 Task: Search one way flight ticket for 1 adult, 6 children, 1 infant in seat and 1 infant on lap in business from Greensboro: Piedmont Triad International Airport to Greenville: Pitt-greenville Airport on 5-2-2023. Choice of flights is Emirates. Number of bags: 1 carry on bag. Price is upto 80000. Outbound departure time preference is 14:00.
Action: Mouse moved to (249, 354)
Screenshot: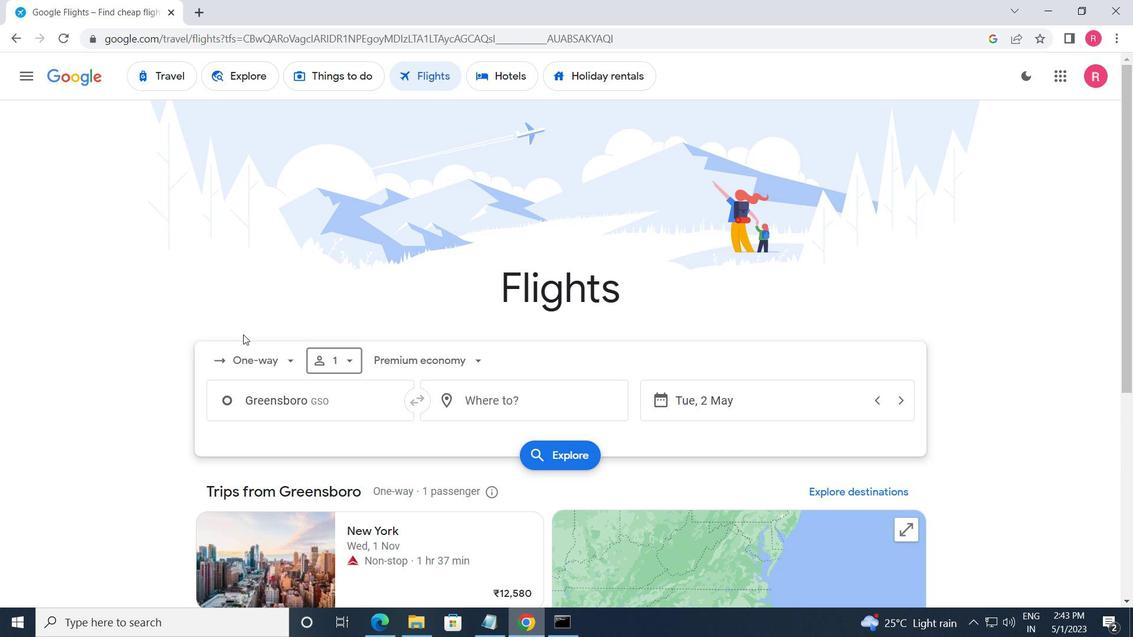 
Action: Mouse pressed left at (249, 354)
Screenshot: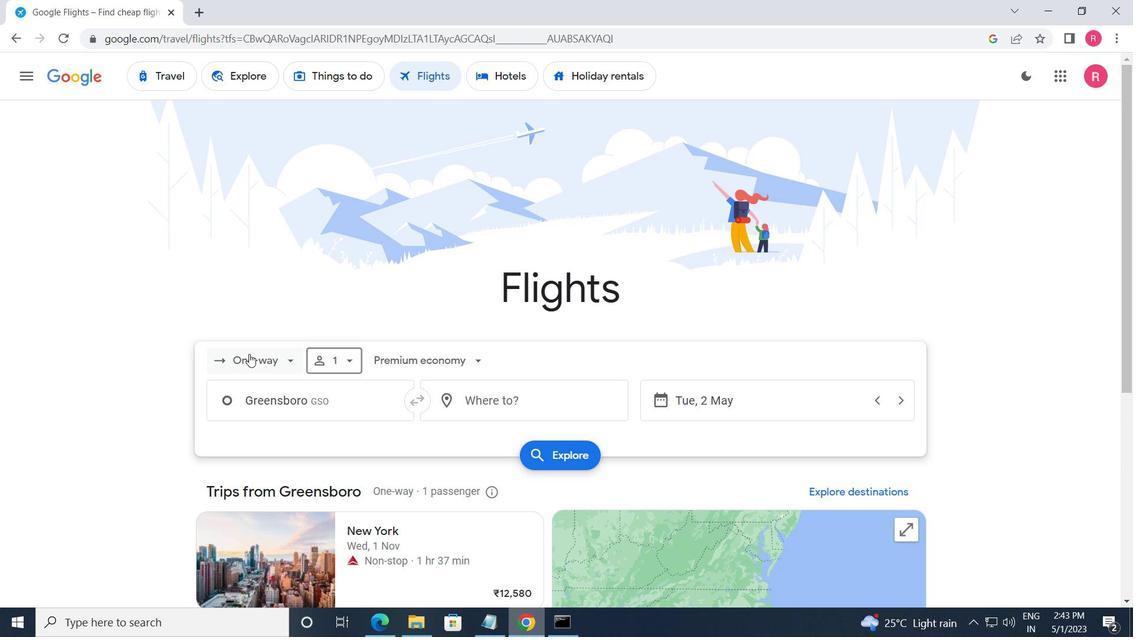 
Action: Mouse moved to (277, 429)
Screenshot: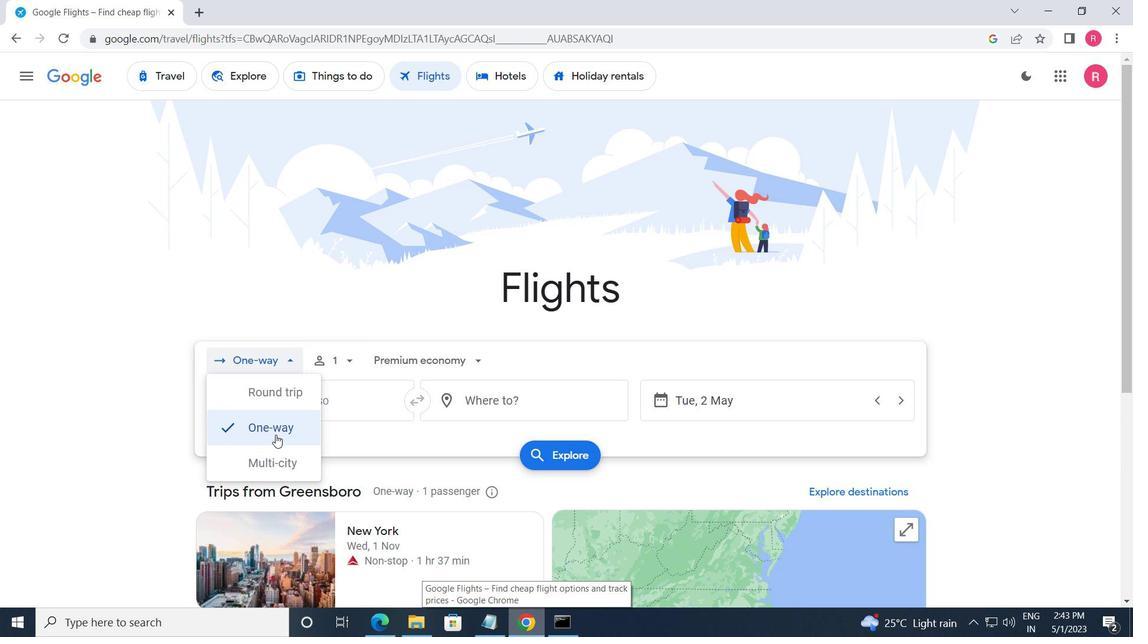 
Action: Mouse pressed left at (277, 429)
Screenshot: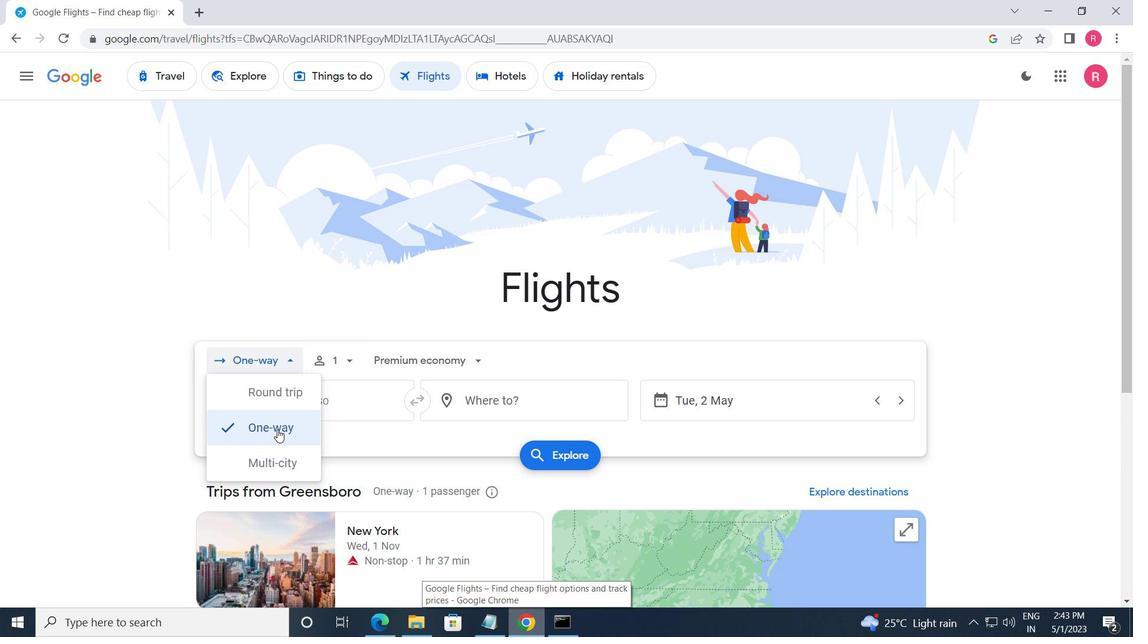 
Action: Mouse moved to (329, 362)
Screenshot: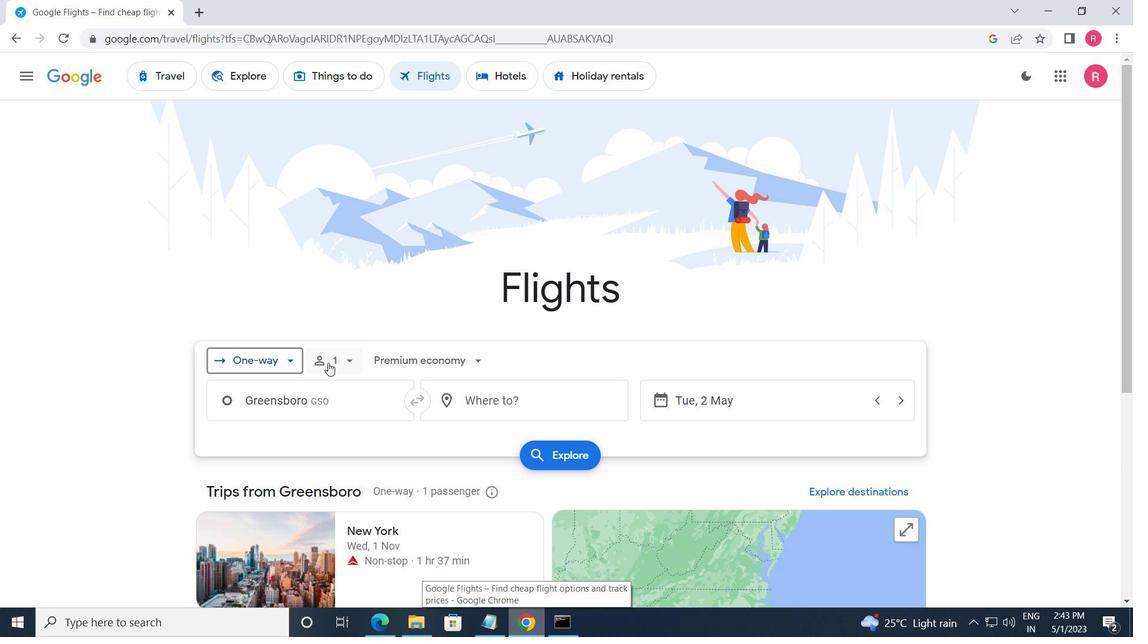 
Action: Mouse pressed left at (329, 362)
Screenshot: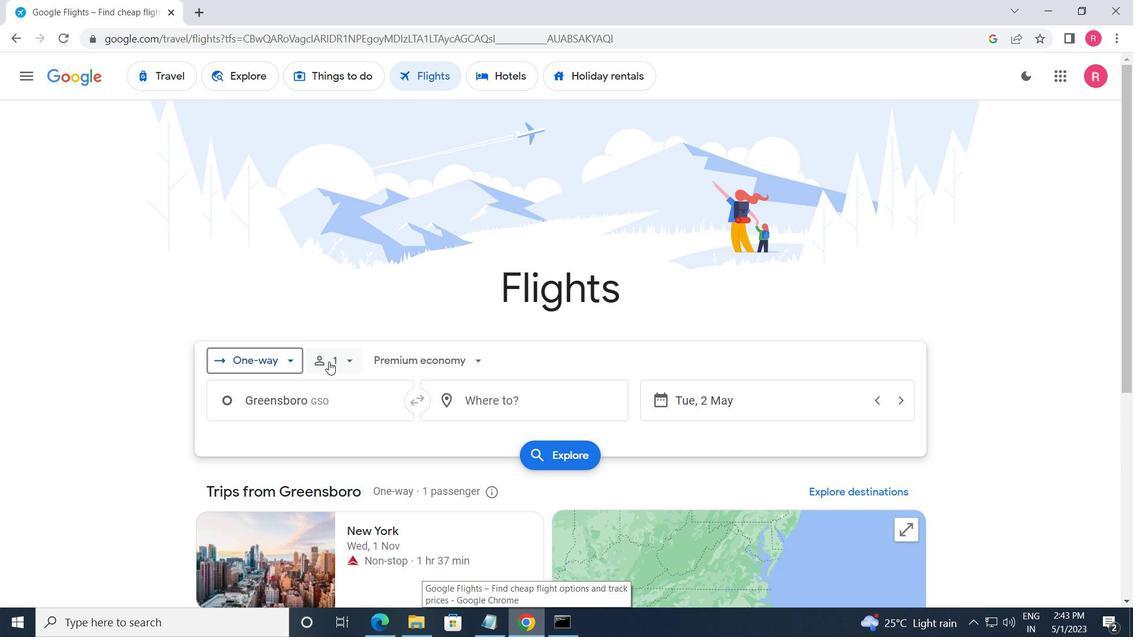 
Action: Mouse moved to (468, 438)
Screenshot: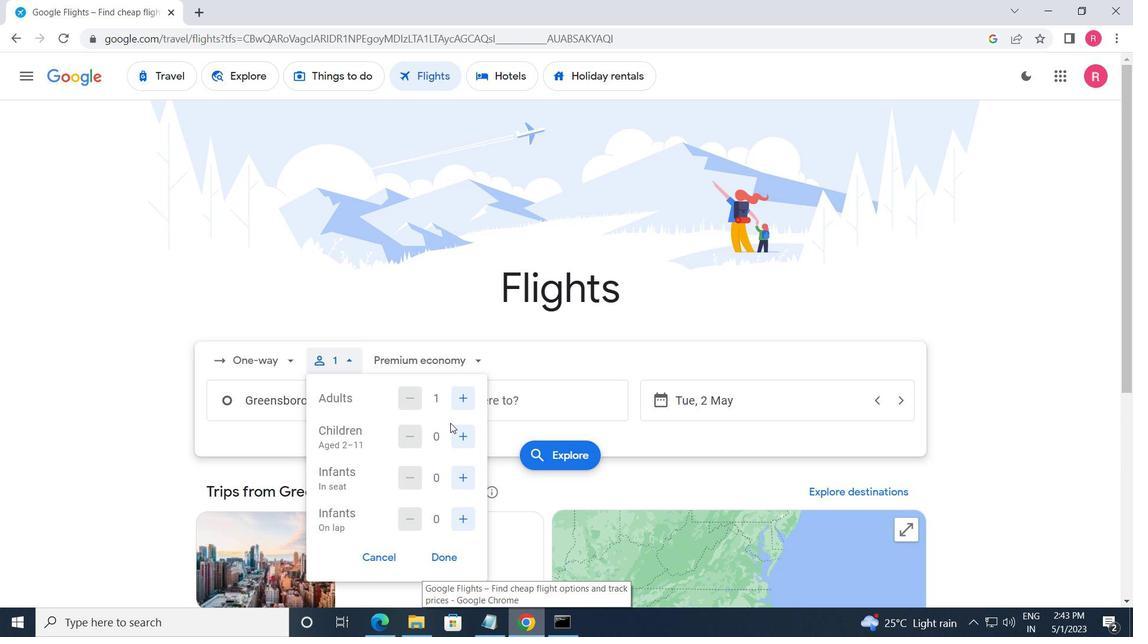 
Action: Mouse pressed left at (468, 438)
Screenshot: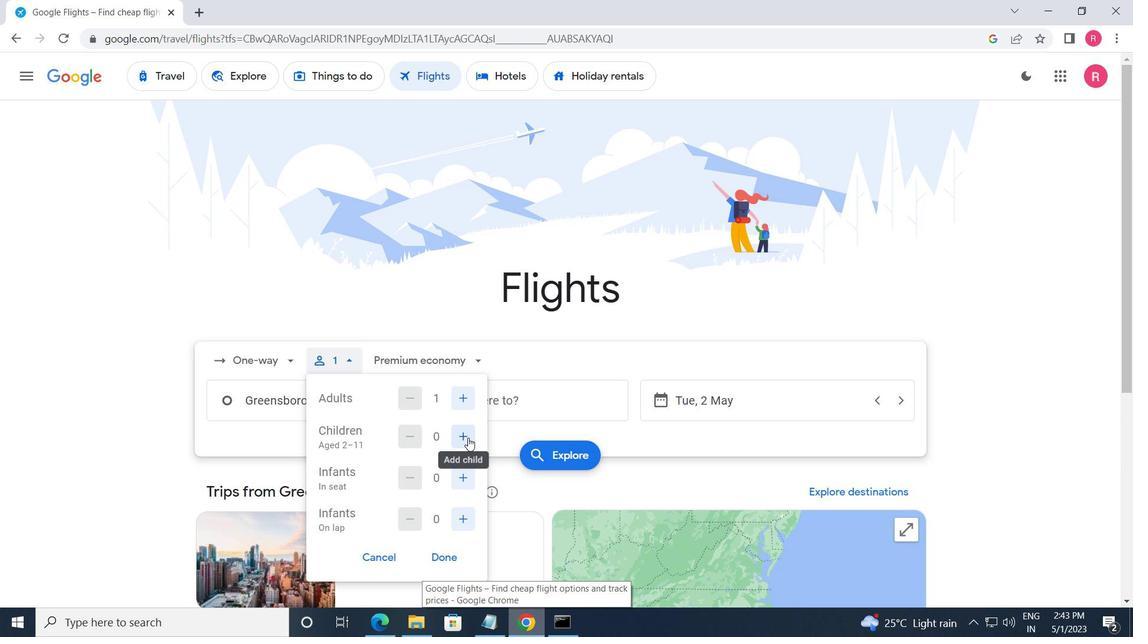 
Action: Mouse pressed left at (468, 438)
Screenshot: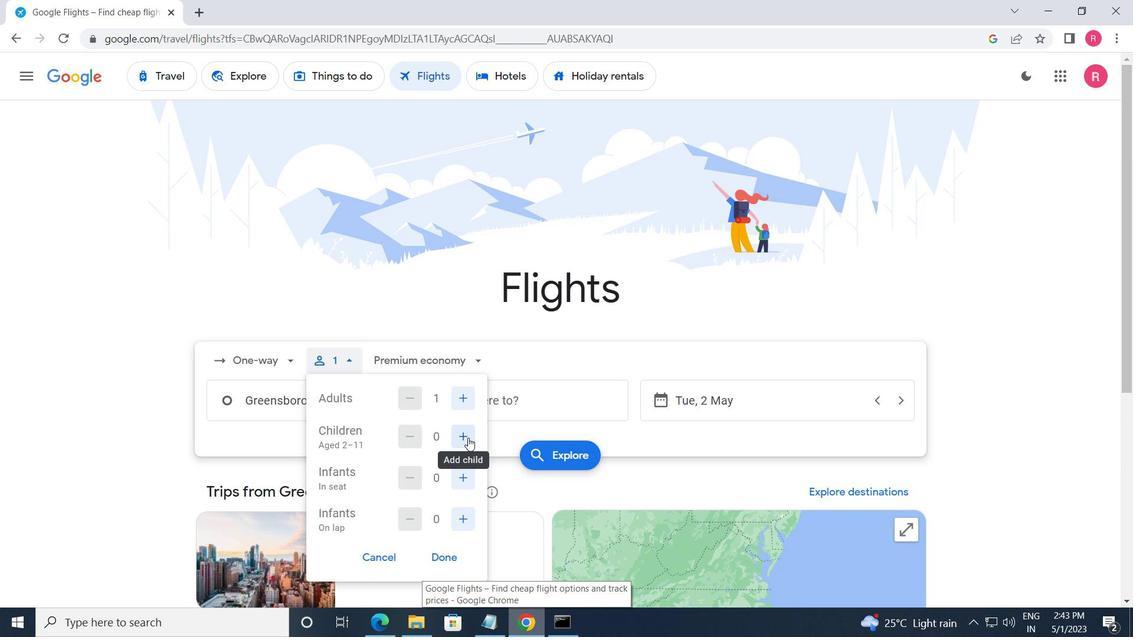
Action: Mouse pressed left at (468, 438)
Screenshot: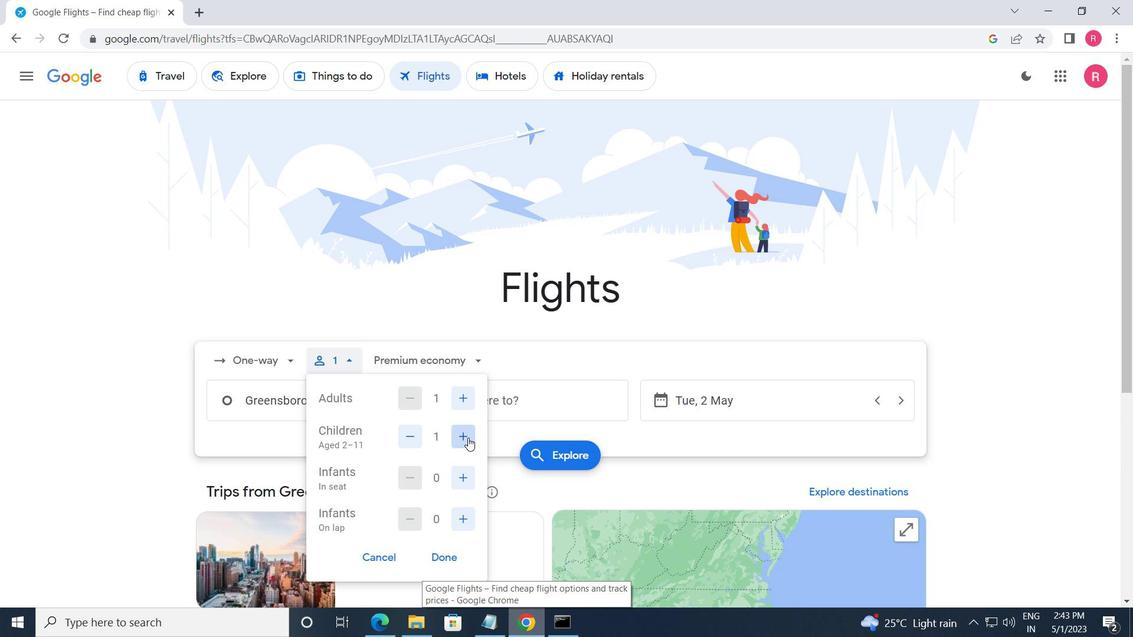 
Action: Mouse pressed left at (468, 438)
Screenshot: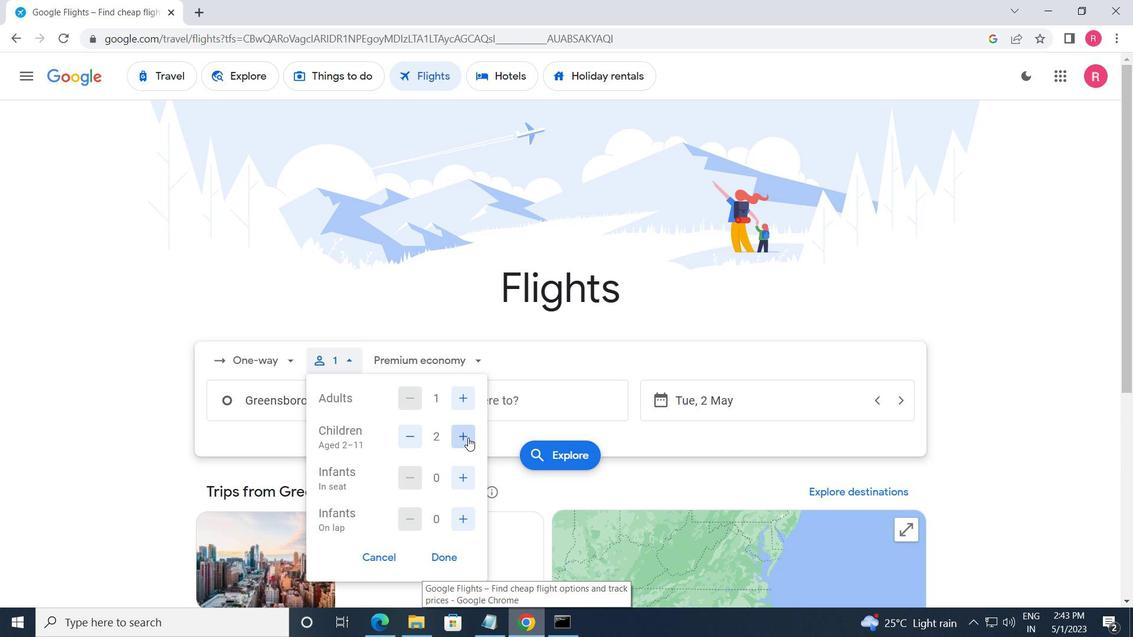 
Action: Mouse pressed left at (468, 438)
Screenshot: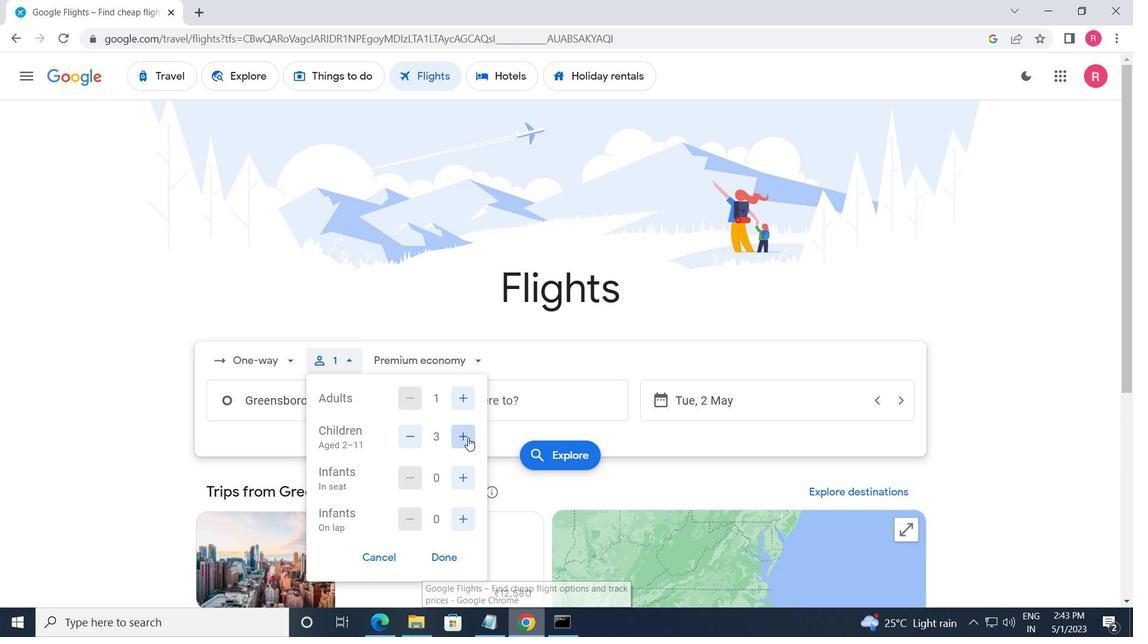 
Action: Mouse pressed left at (468, 438)
Screenshot: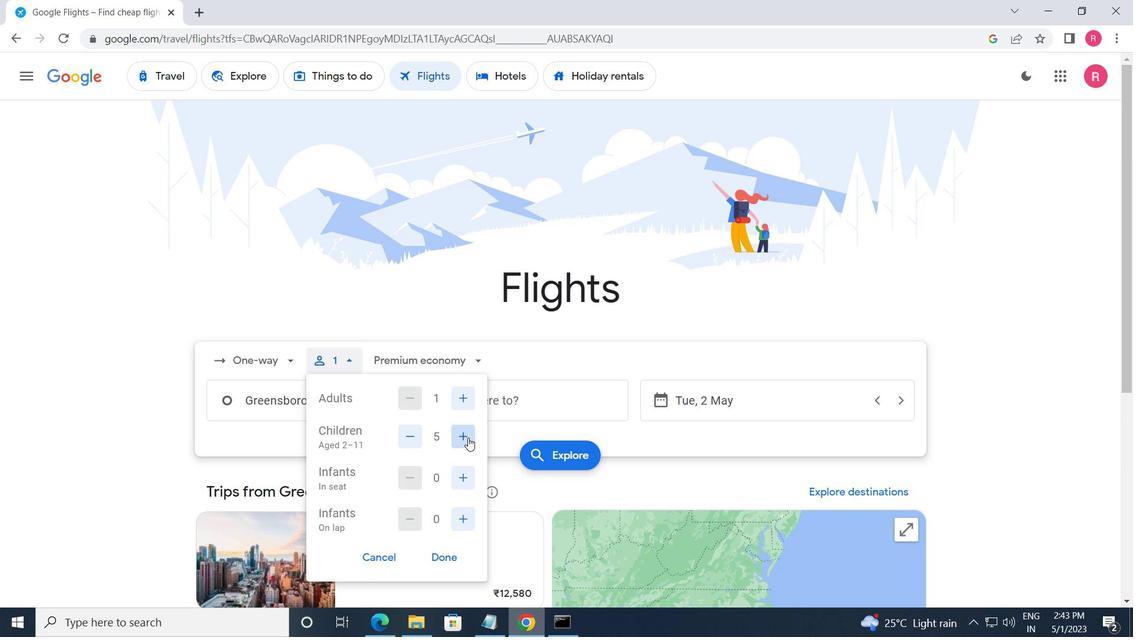 
Action: Mouse moved to (459, 479)
Screenshot: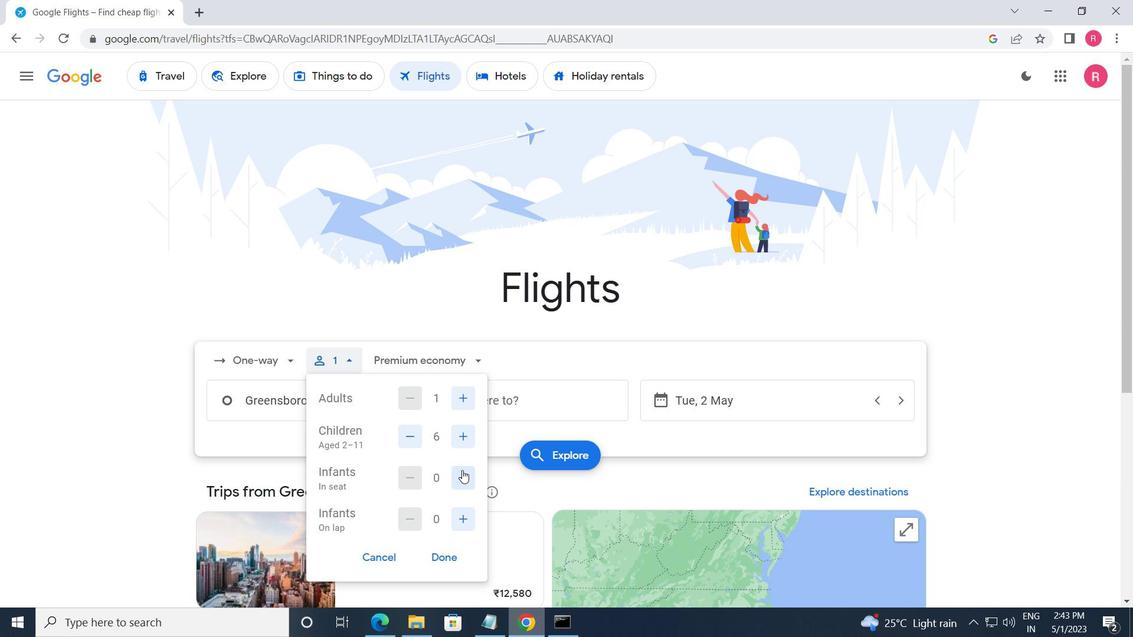 
Action: Mouse pressed left at (459, 479)
Screenshot: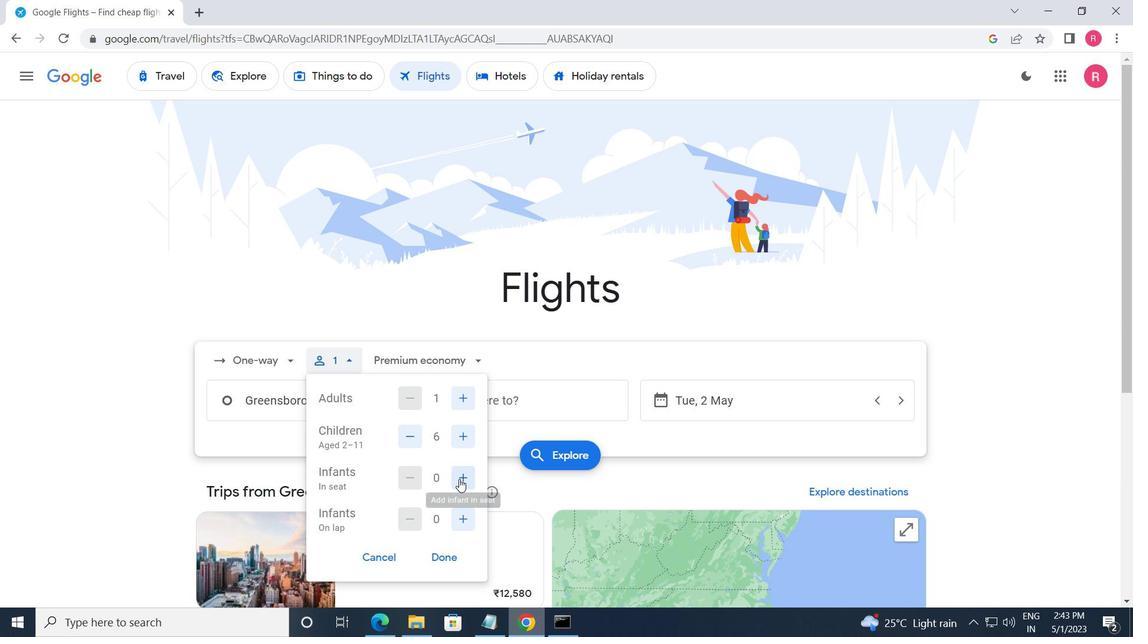 
Action: Mouse moved to (459, 518)
Screenshot: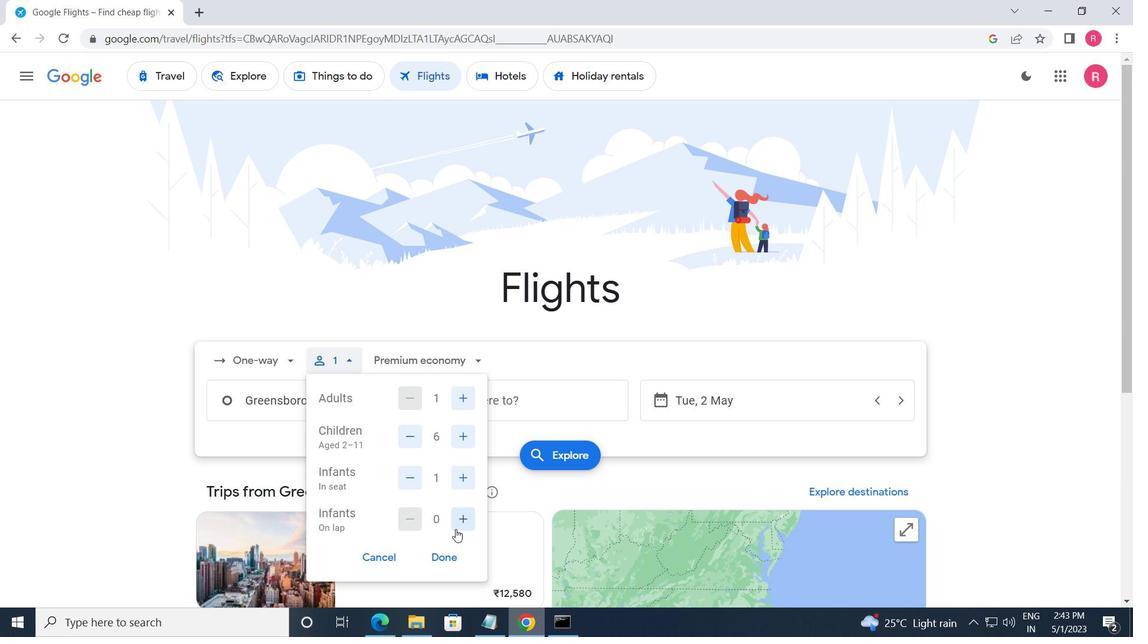 
Action: Mouse pressed left at (459, 518)
Screenshot: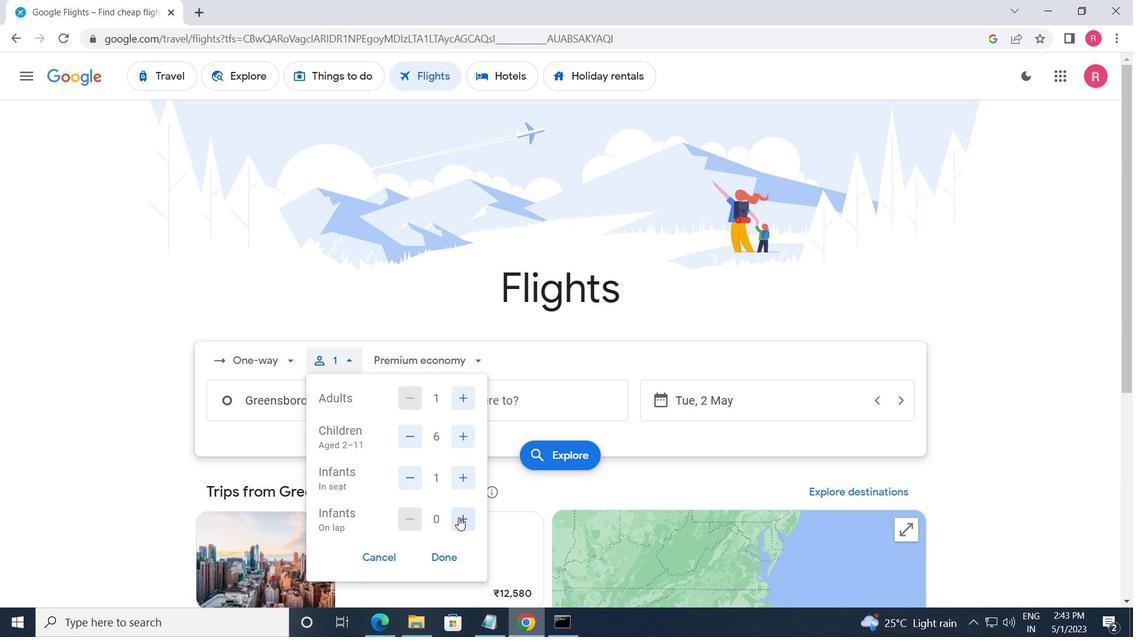 
Action: Mouse moved to (444, 539)
Screenshot: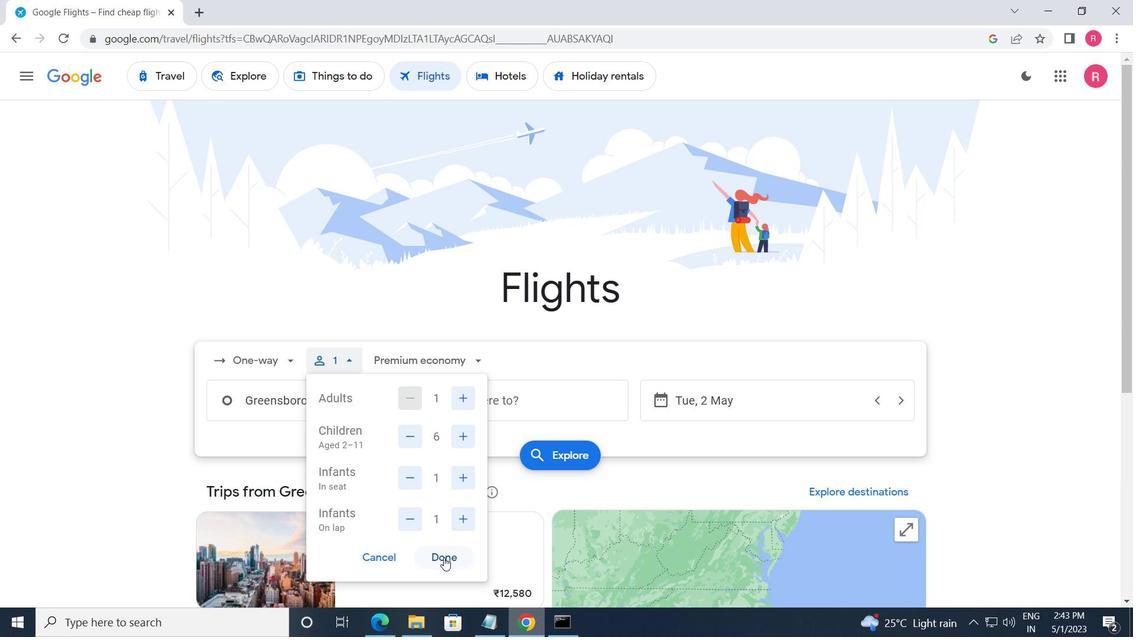 
Action: Mouse pressed left at (444, 539)
Screenshot: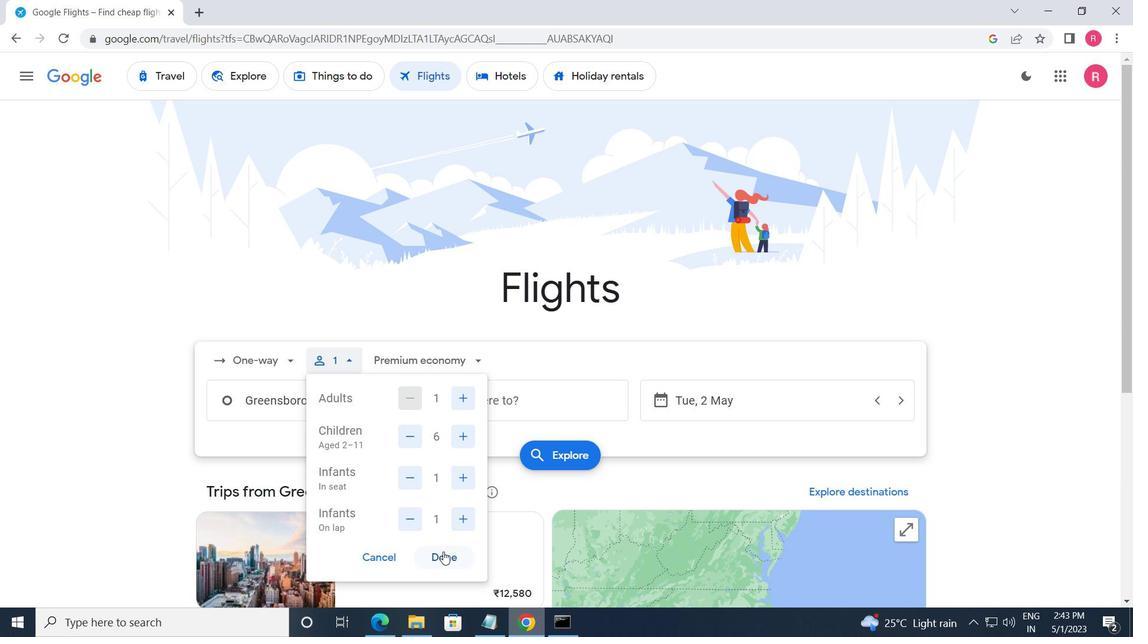 
Action: Mouse moved to (444, 554)
Screenshot: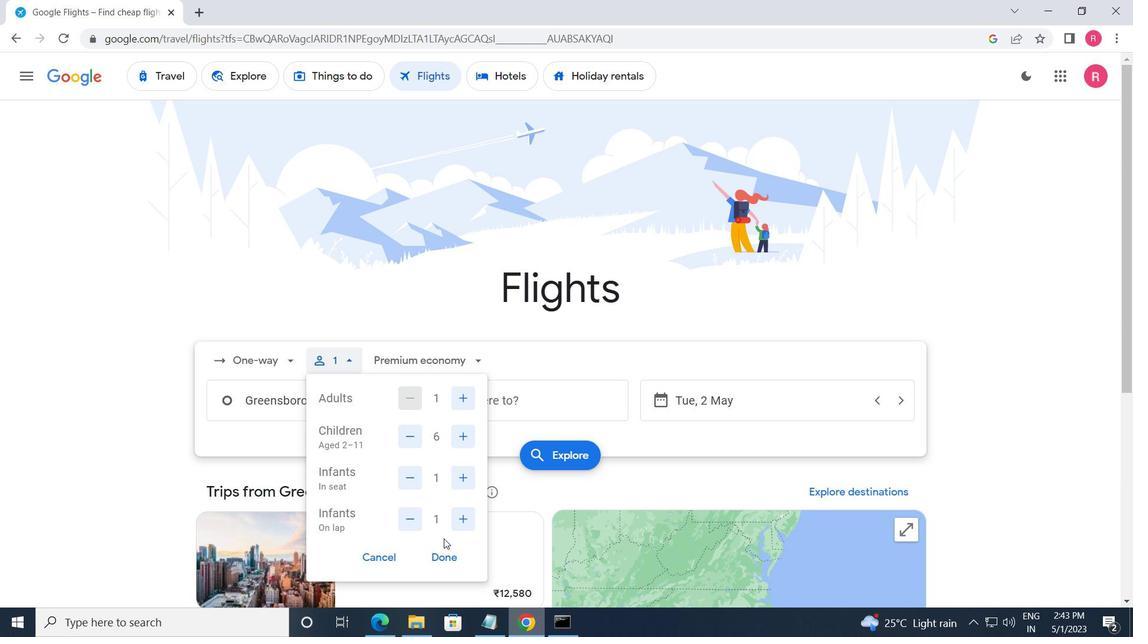 
Action: Mouse pressed left at (444, 554)
Screenshot: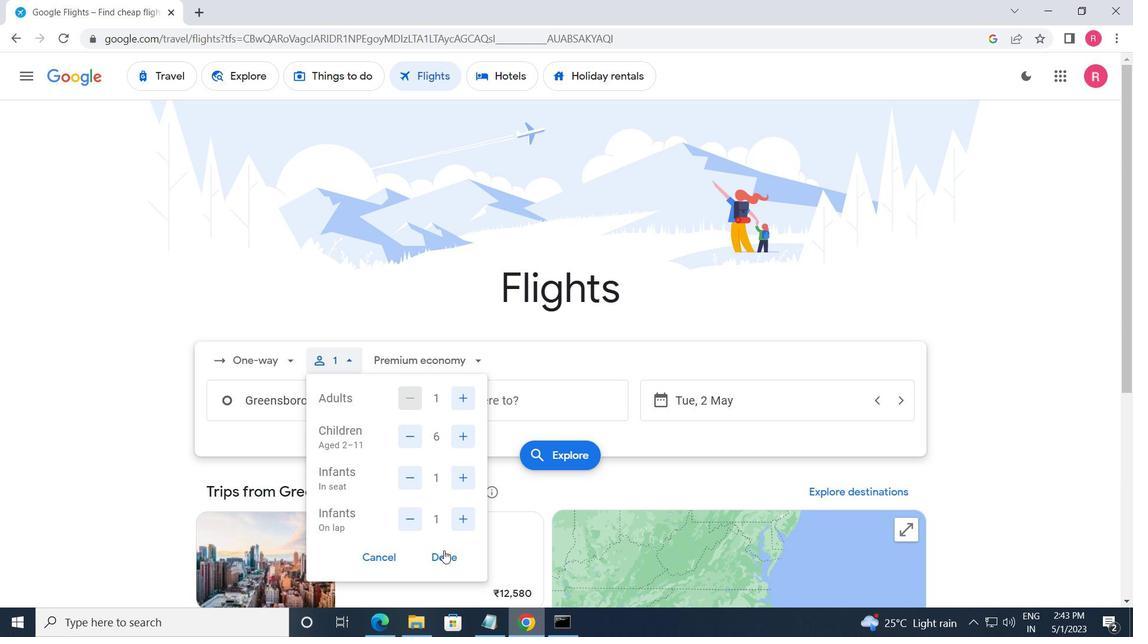 
Action: Mouse moved to (436, 369)
Screenshot: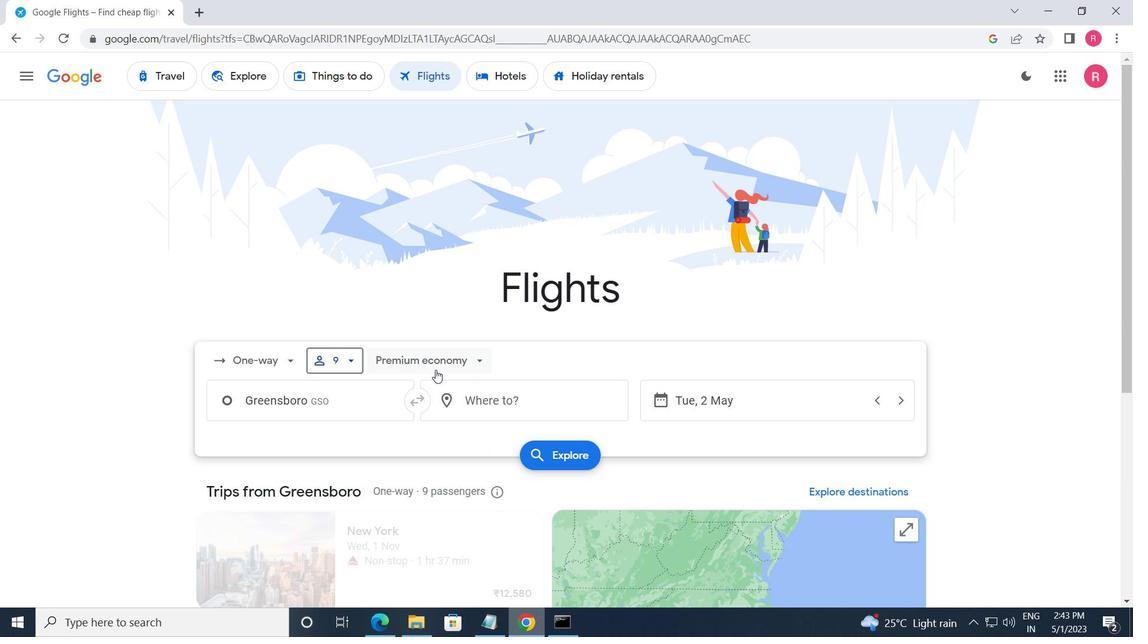 
Action: Mouse pressed left at (436, 369)
Screenshot: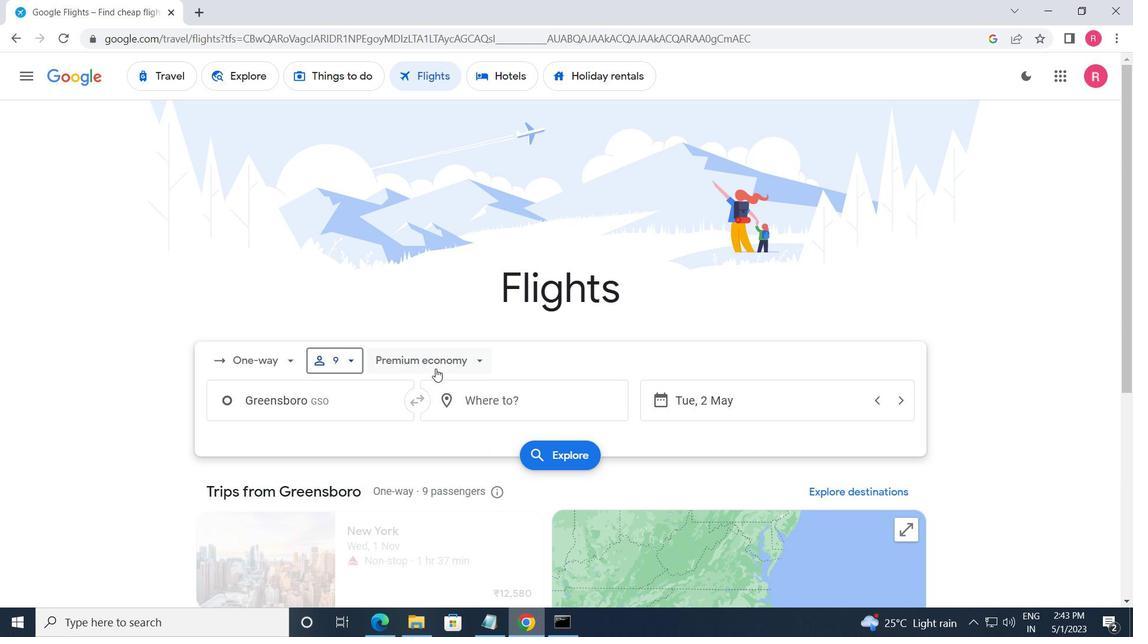 
Action: Mouse moved to (435, 462)
Screenshot: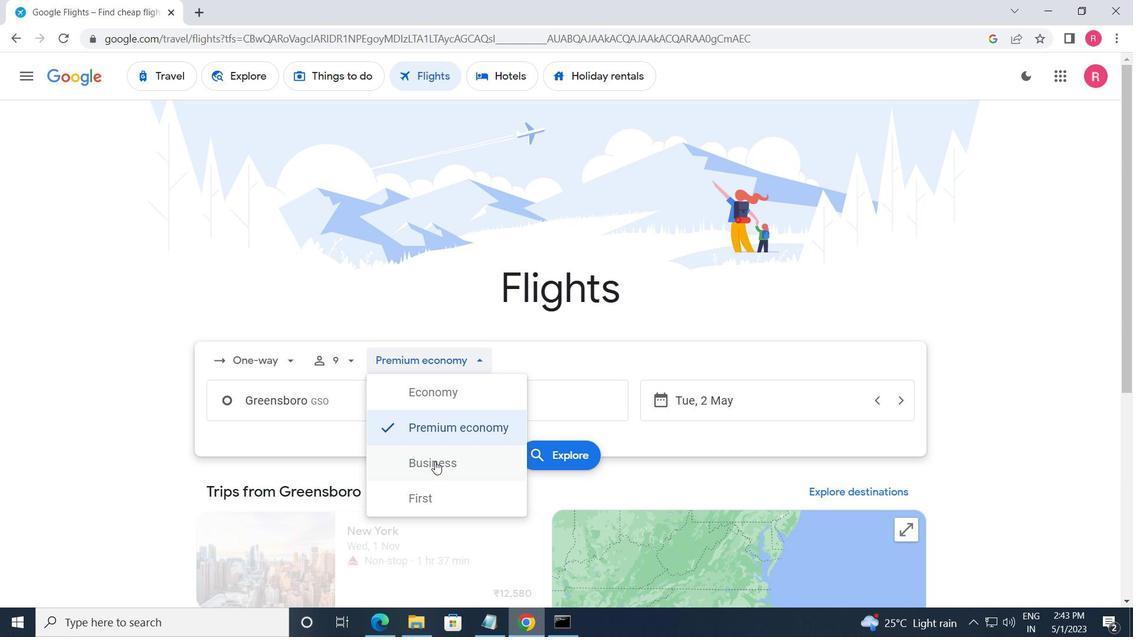 
Action: Mouse pressed left at (435, 462)
Screenshot: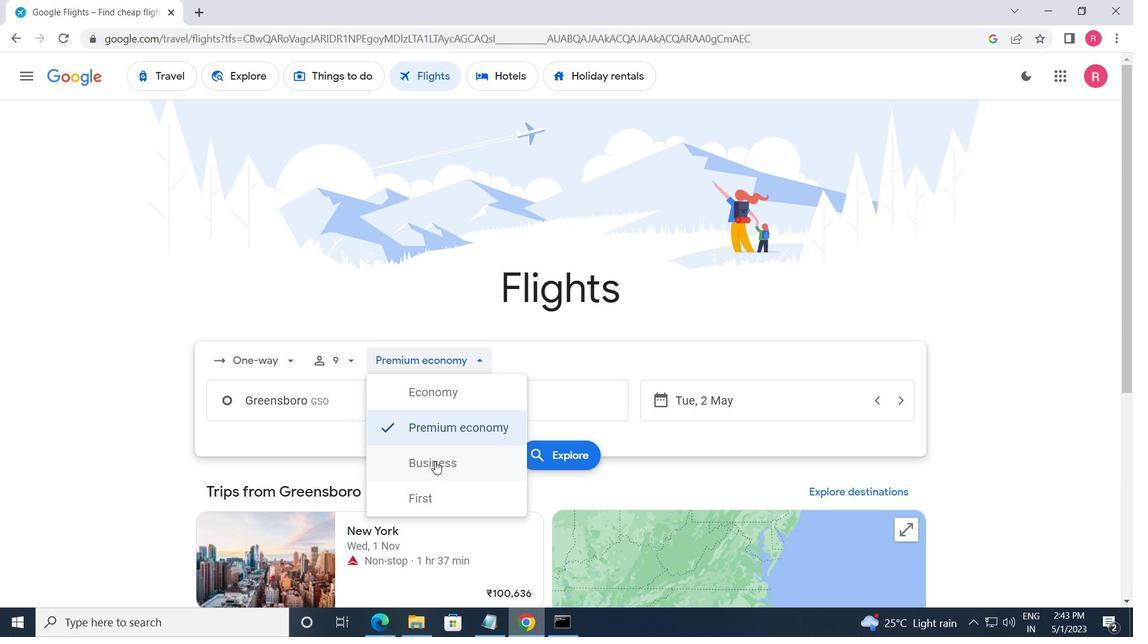 
Action: Mouse moved to (369, 398)
Screenshot: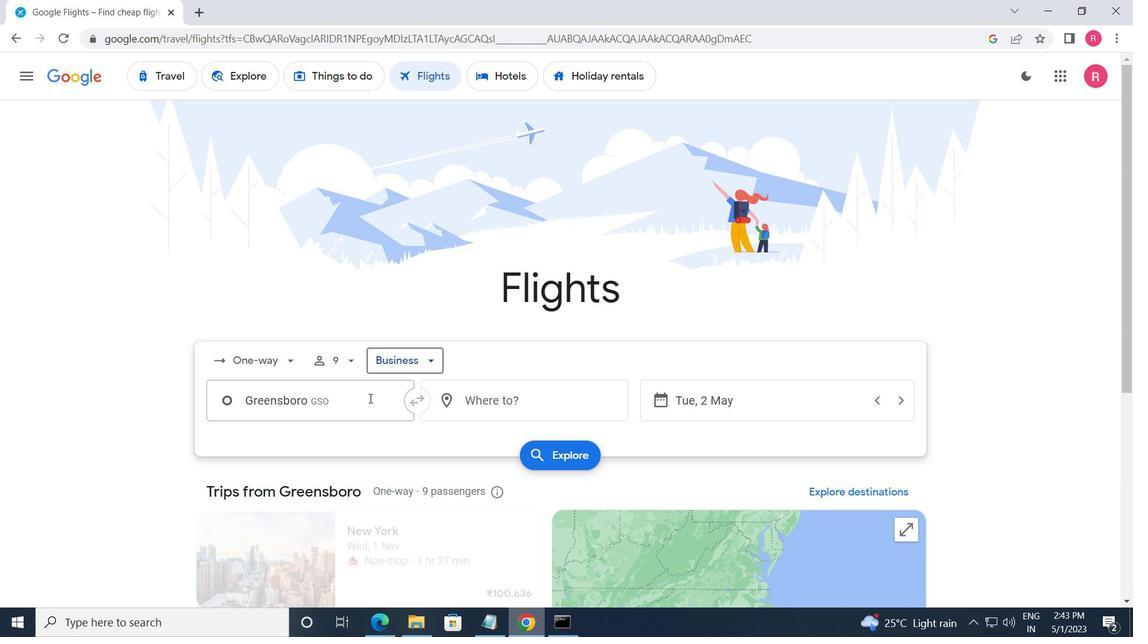 
Action: Mouse pressed left at (369, 398)
Screenshot: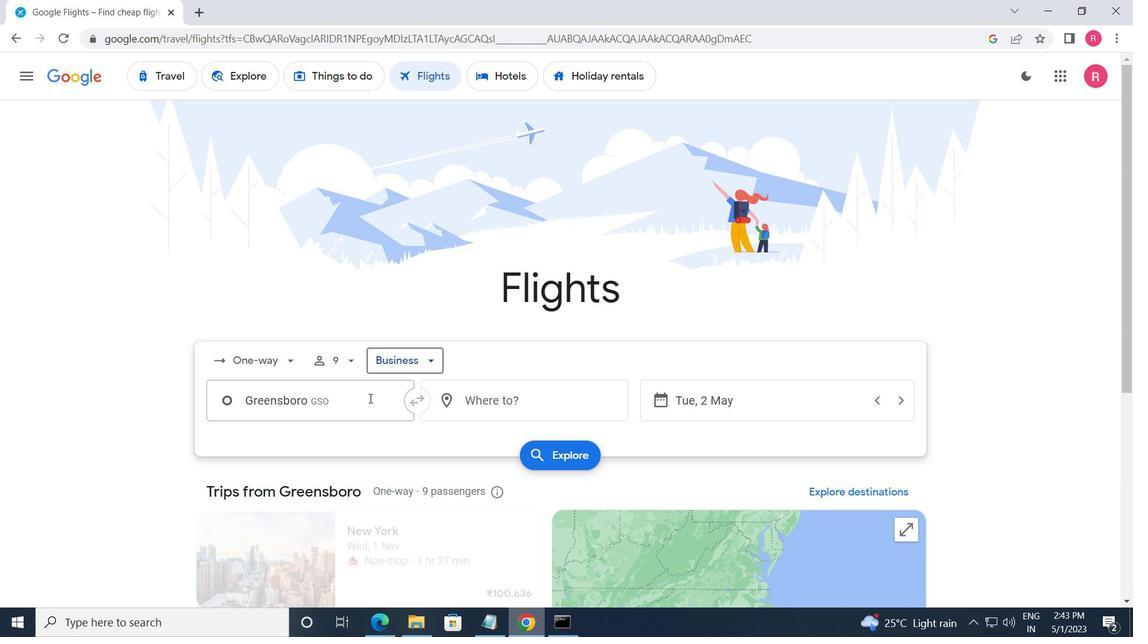 
Action: Mouse moved to (354, 482)
Screenshot: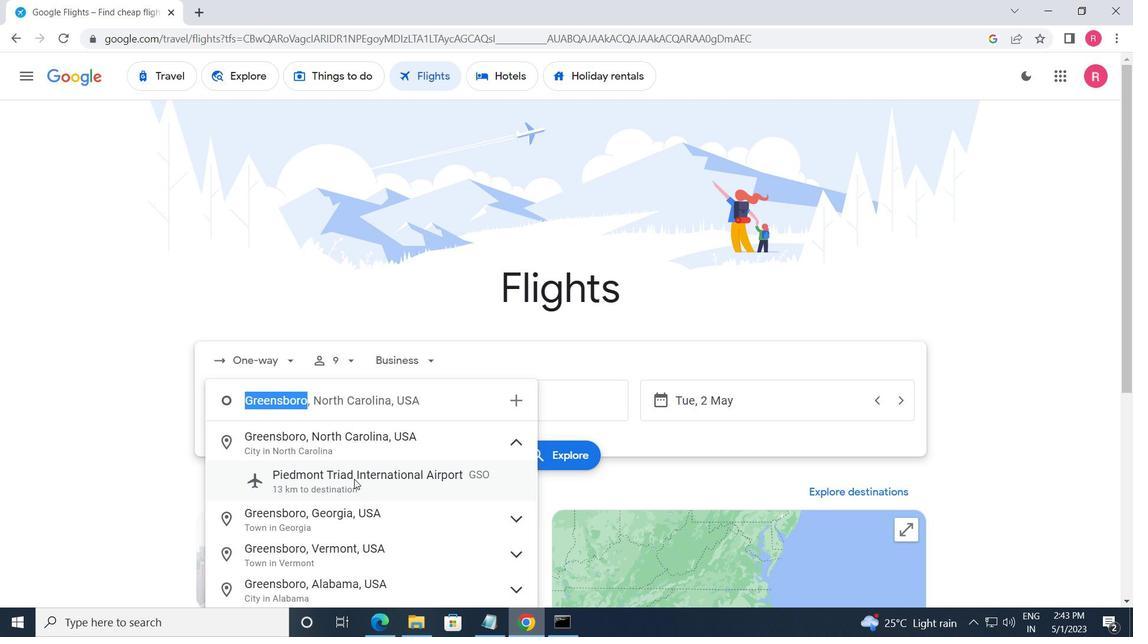 
Action: Mouse pressed left at (354, 482)
Screenshot: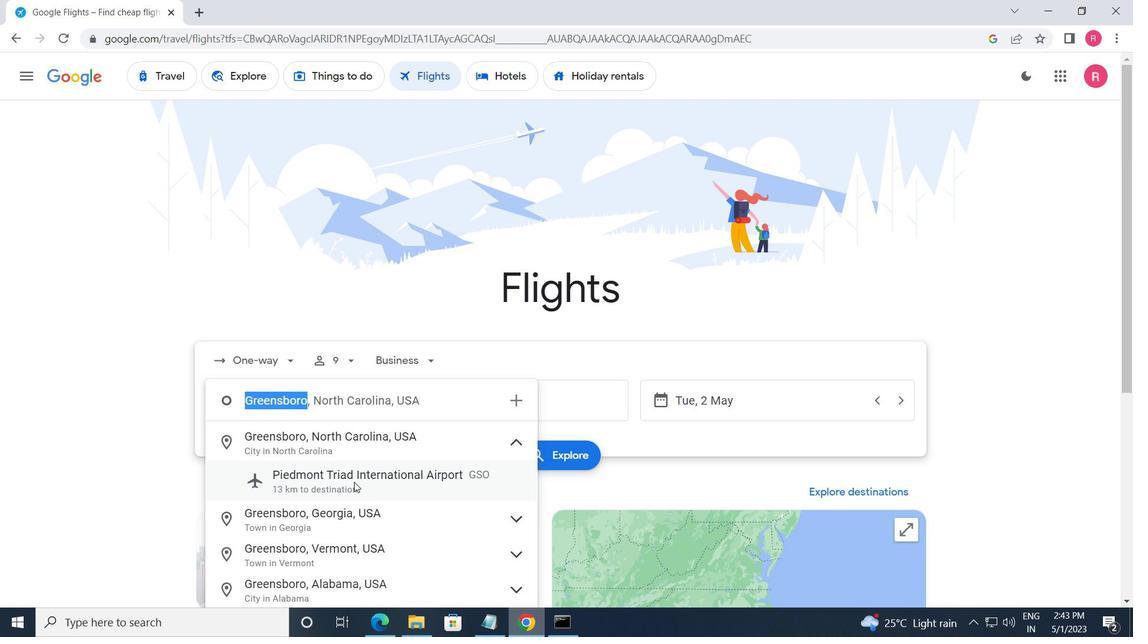 
Action: Mouse moved to (486, 396)
Screenshot: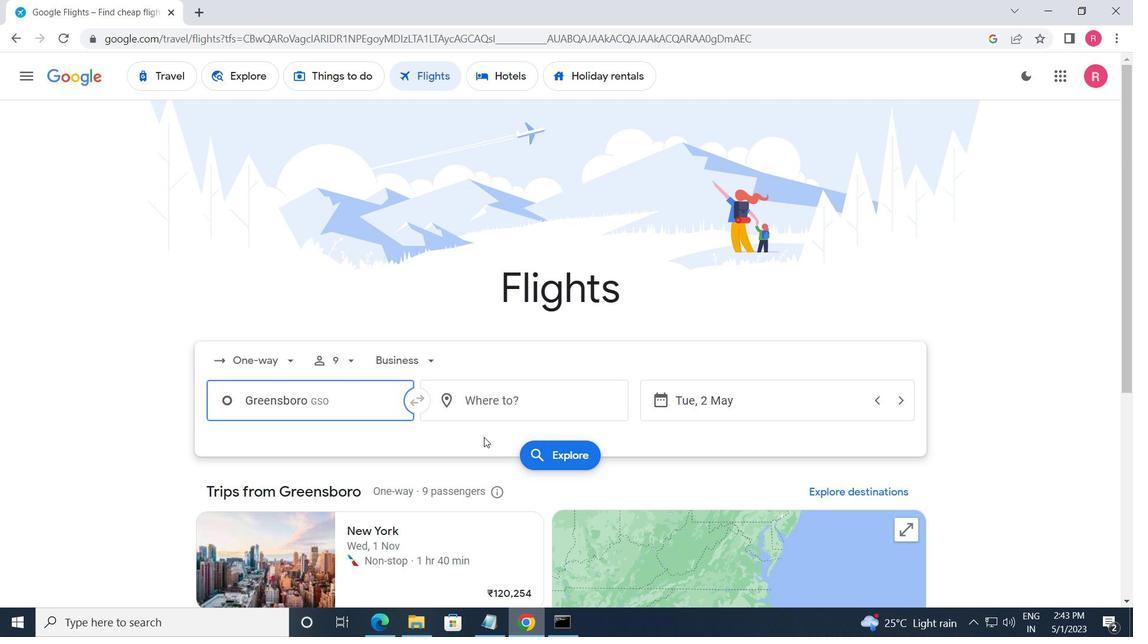 
Action: Mouse pressed left at (486, 396)
Screenshot: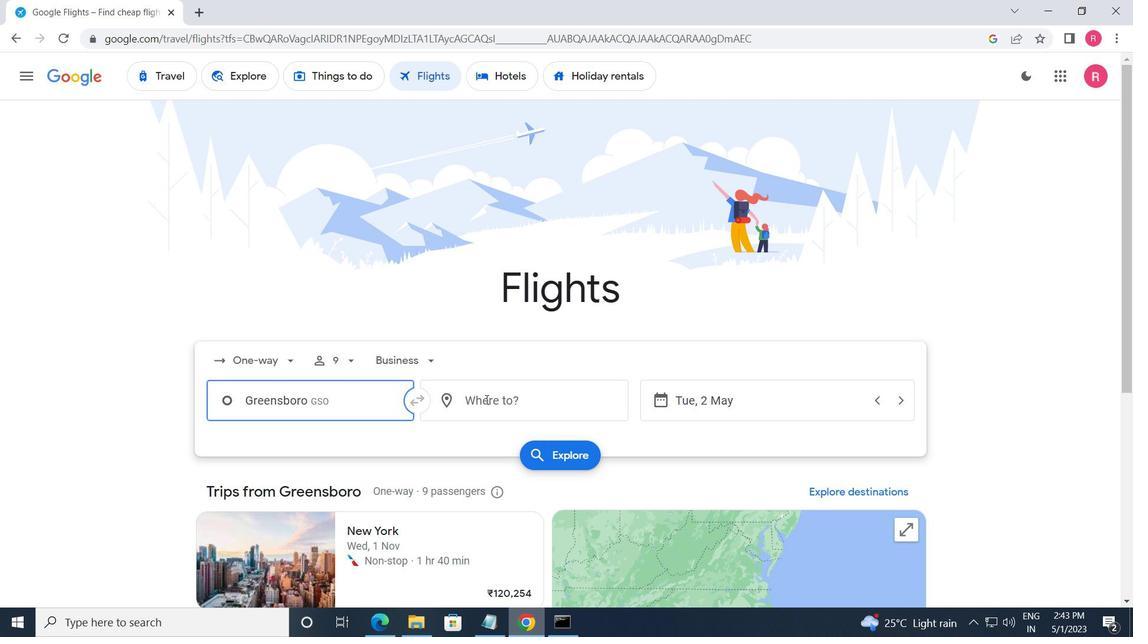 
Action: Mouse moved to (490, 559)
Screenshot: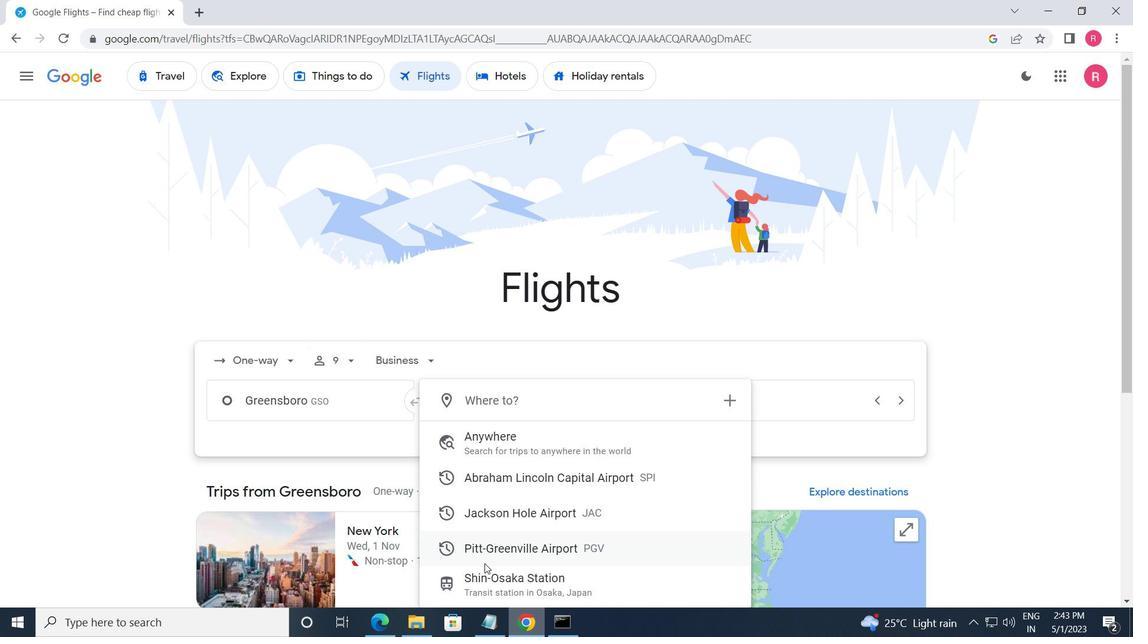 
Action: Mouse pressed left at (490, 559)
Screenshot: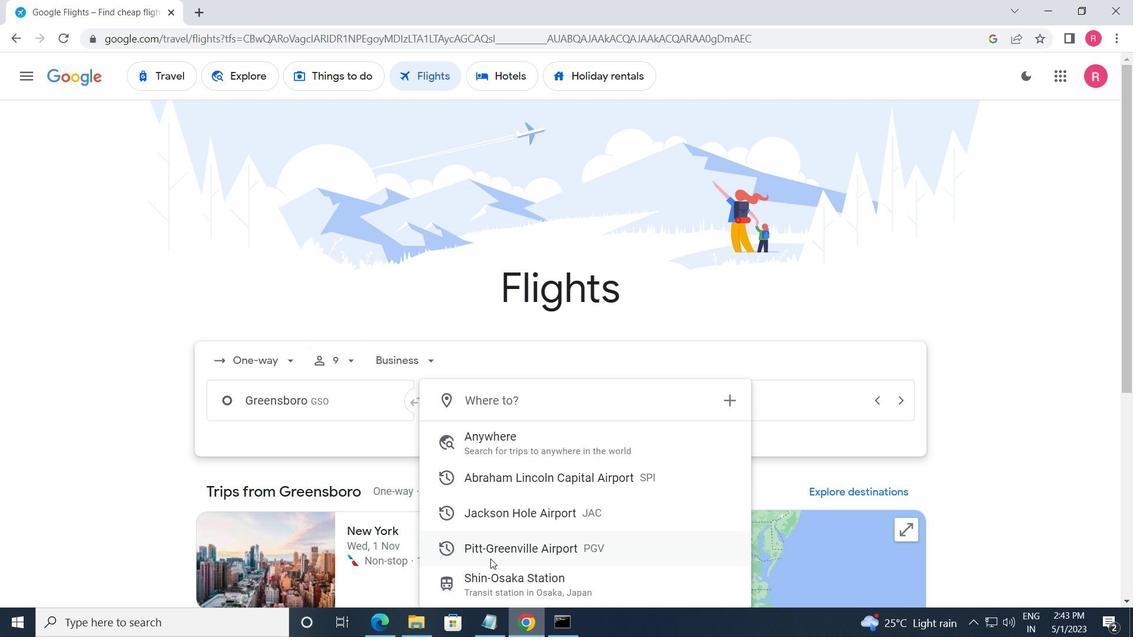 
Action: Mouse moved to (761, 397)
Screenshot: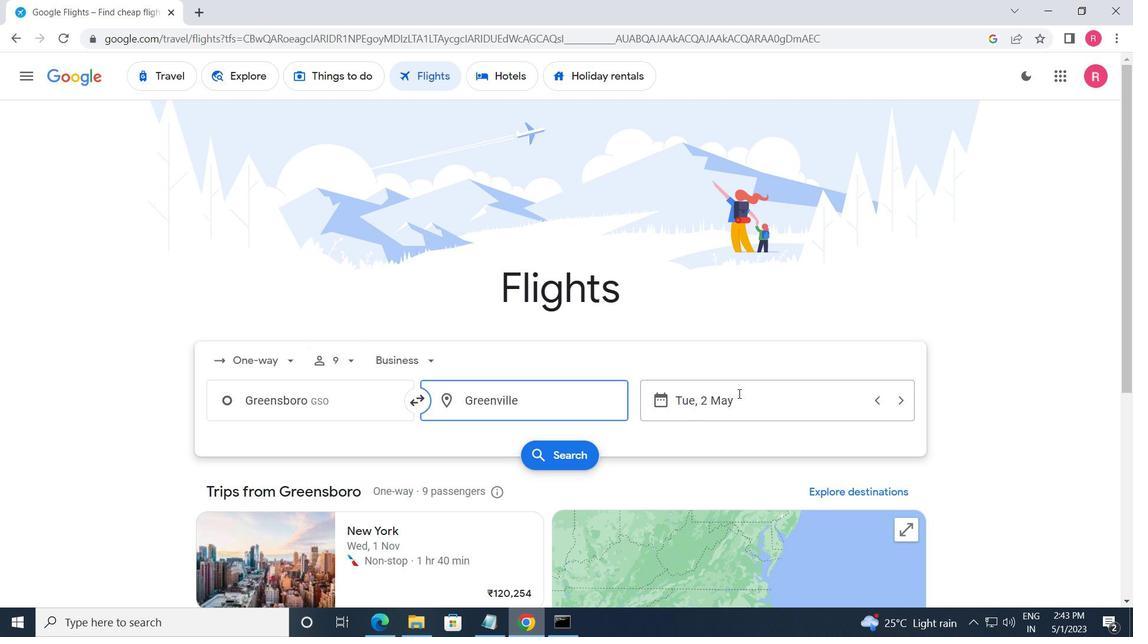 
Action: Mouse pressed left at (761, 397)
Screenshot: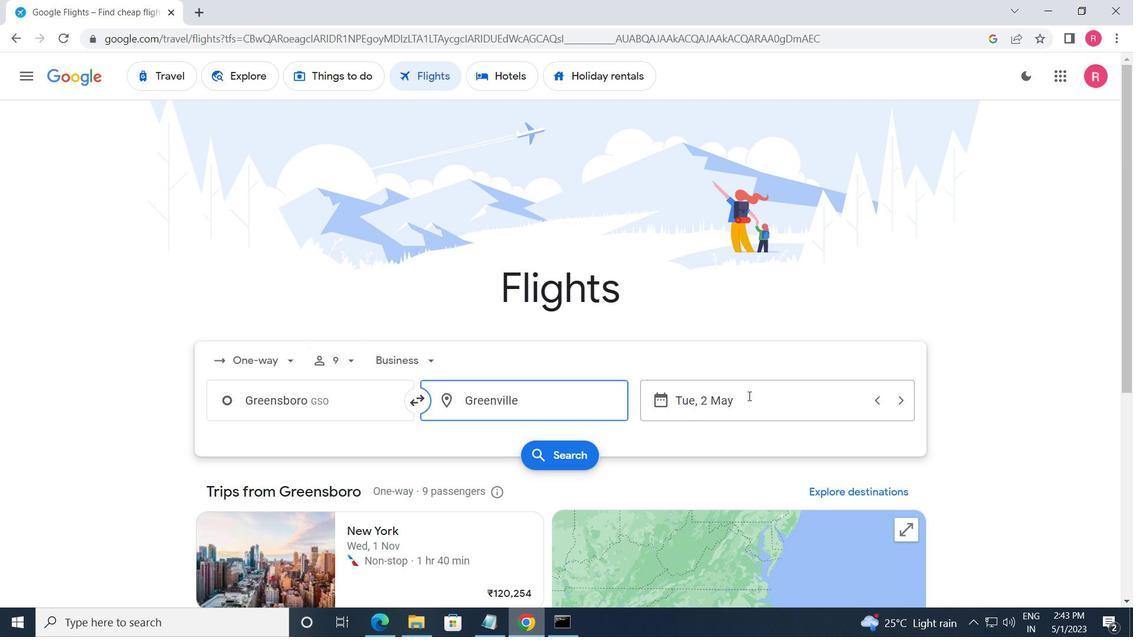 
Action: Mouse moved to (462, 348)
Screenshot: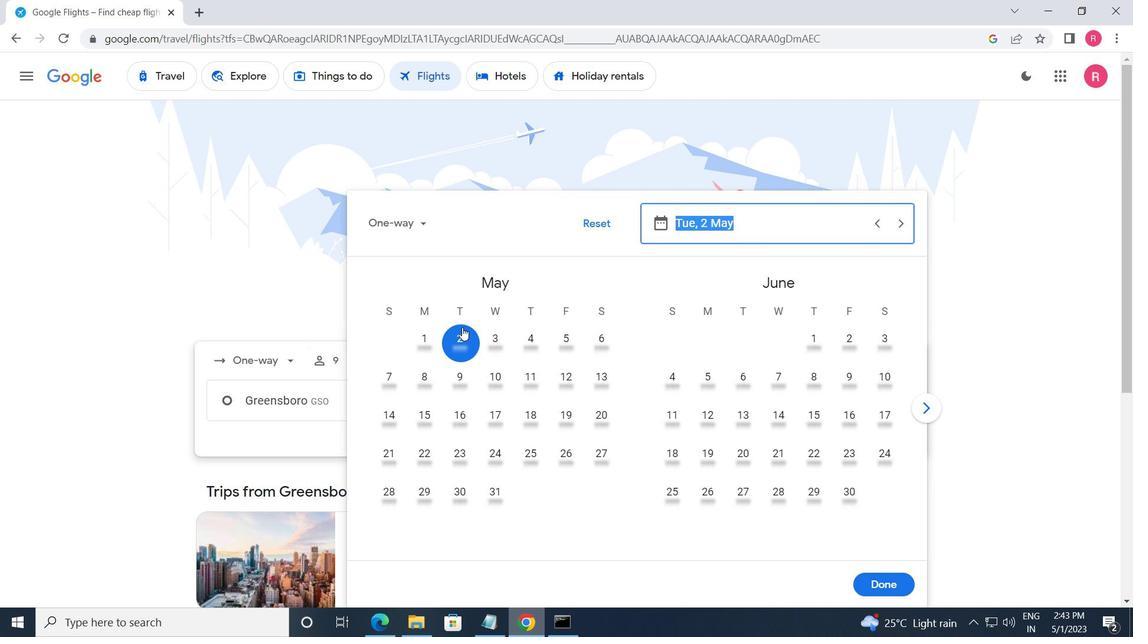 
Action: Mouse pressed left at (462, 348)
Screenshot: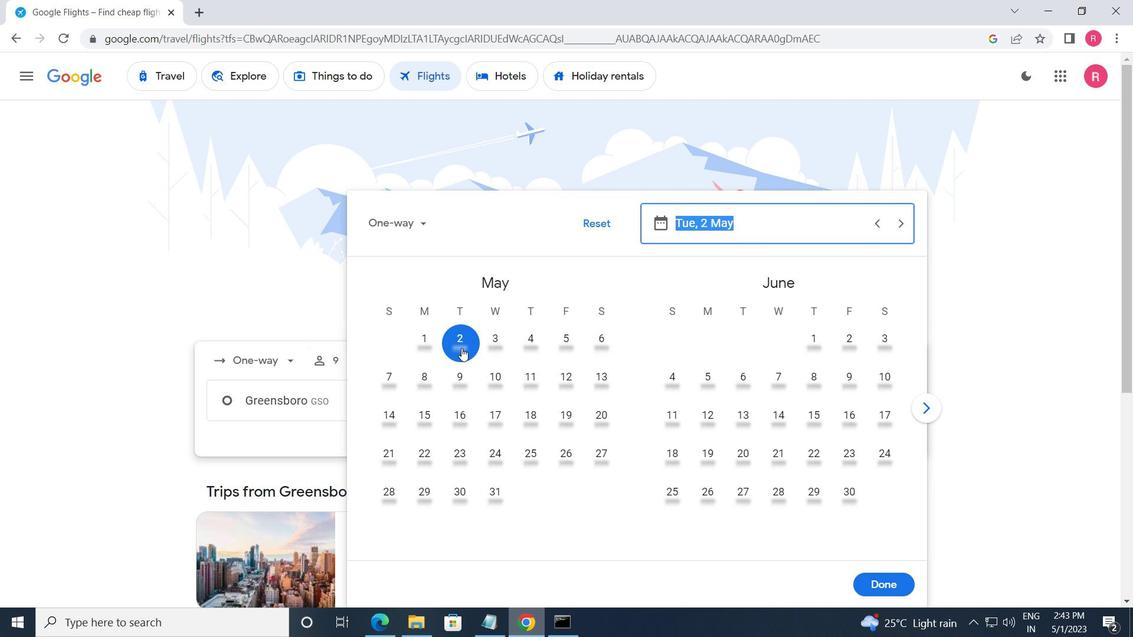 
Action: Mouse moved to (883, 586)
Screenshot: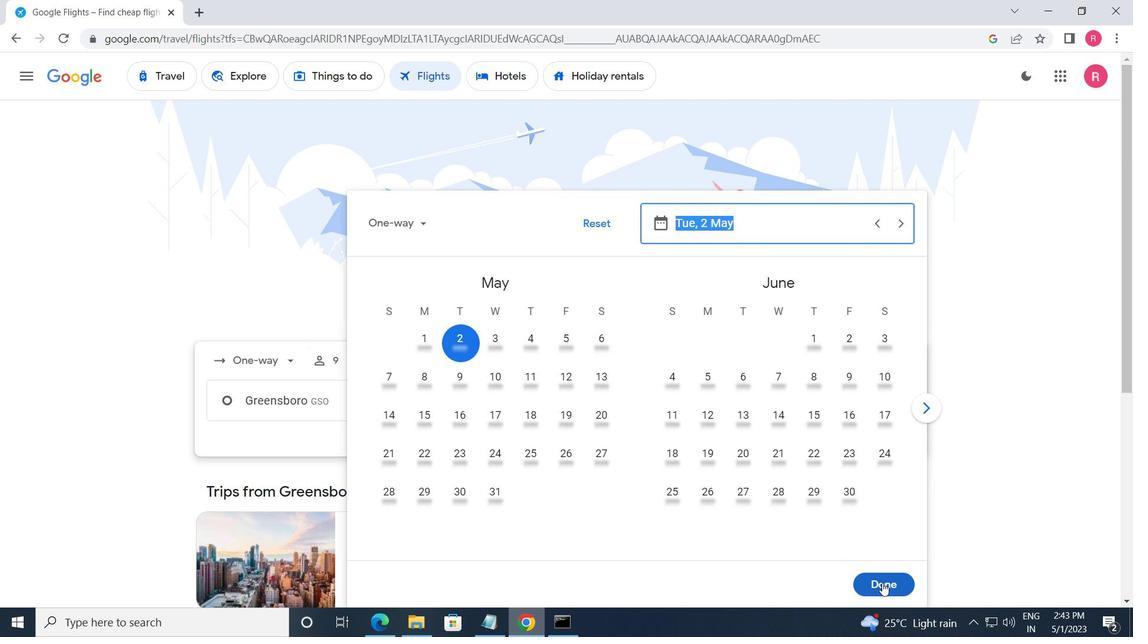 
Action: Mouse pressed left at (883, 586)
Screenshot: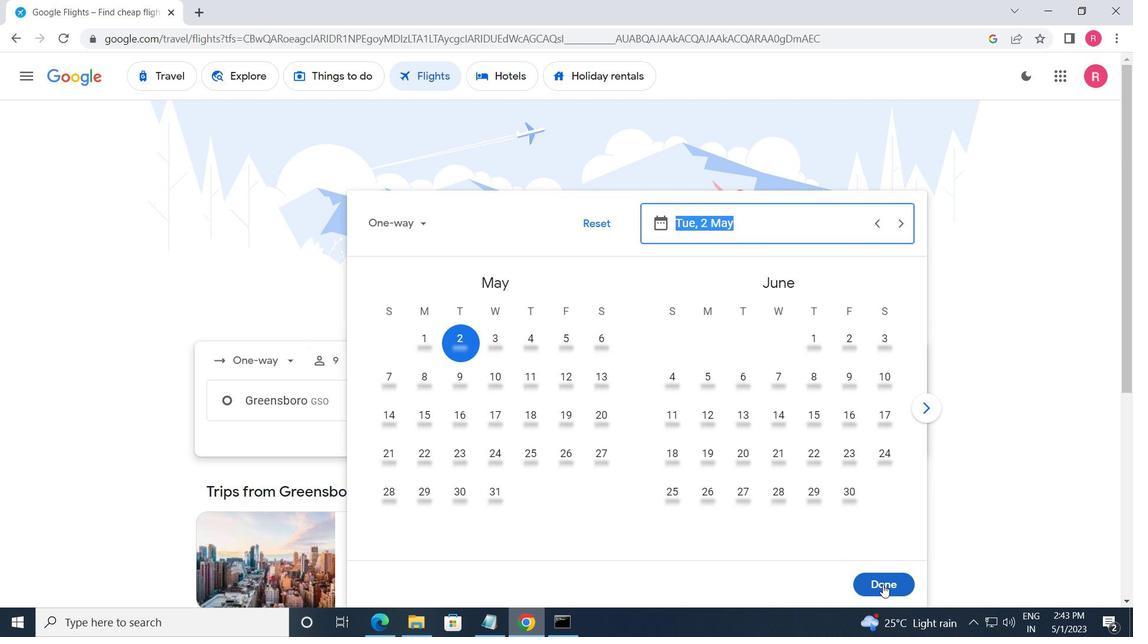 
Action: Mouse moved to (561, 463)
Screenshot: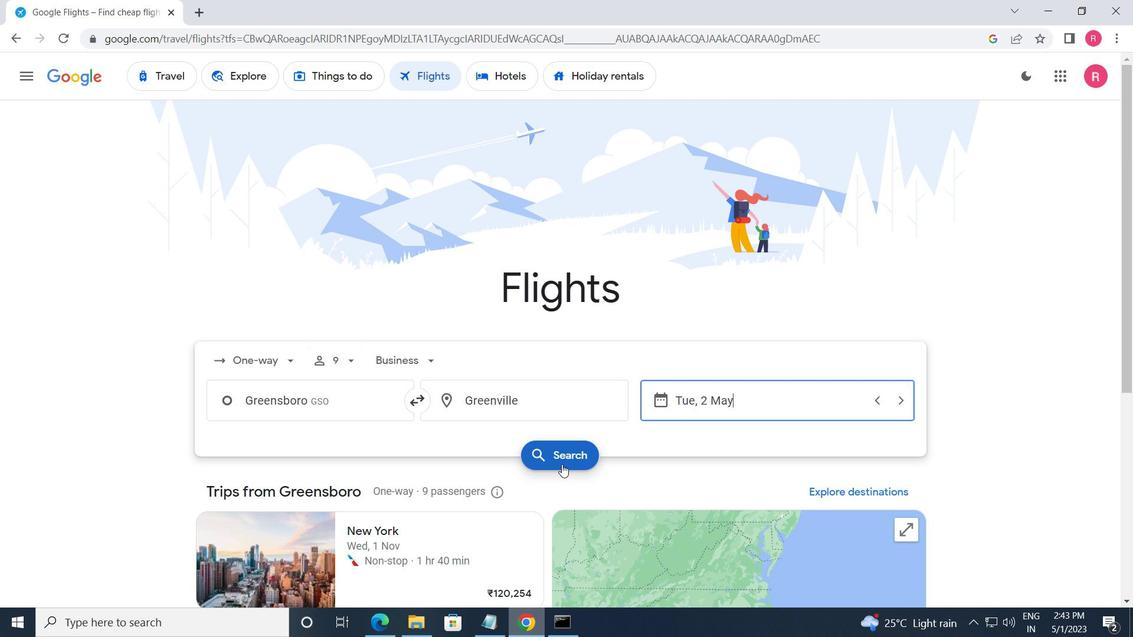 
Action: Mouse pressed left at (561, 463)
Screenshot: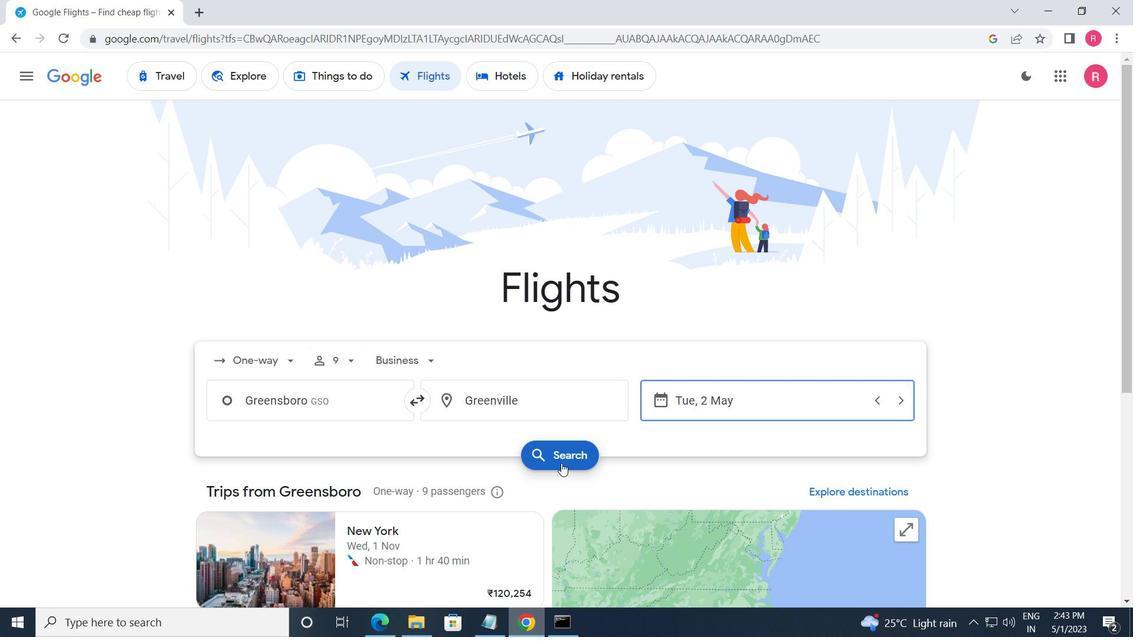 
Action: Mouse moved to (231, 210)
Screenshot: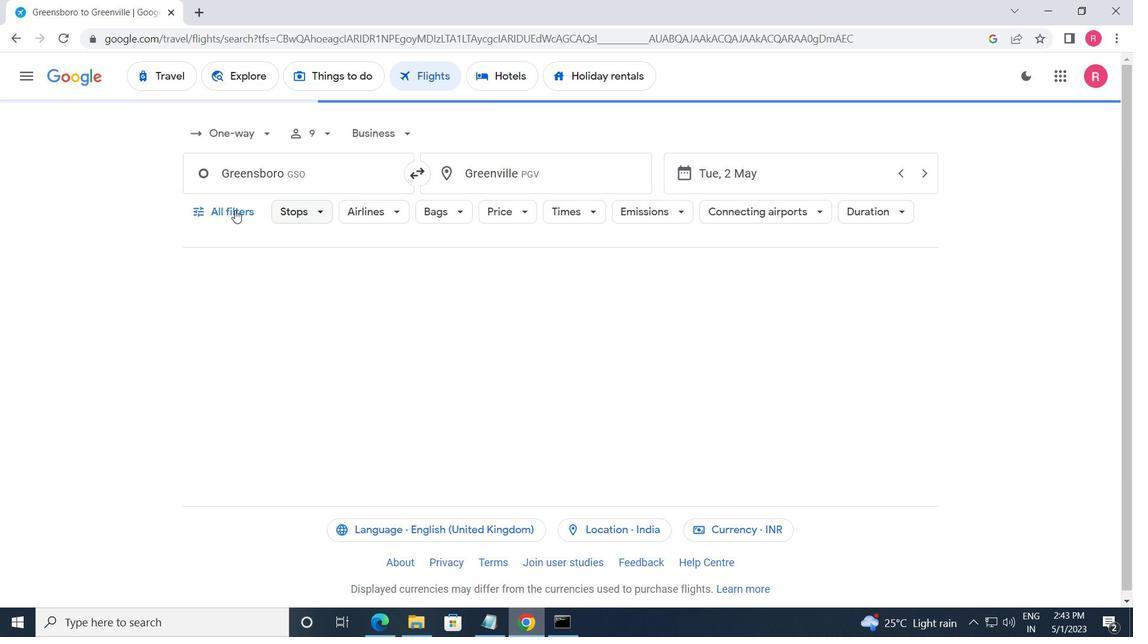 
Action: Mouse pressed left at (231, 210)
Screenshot: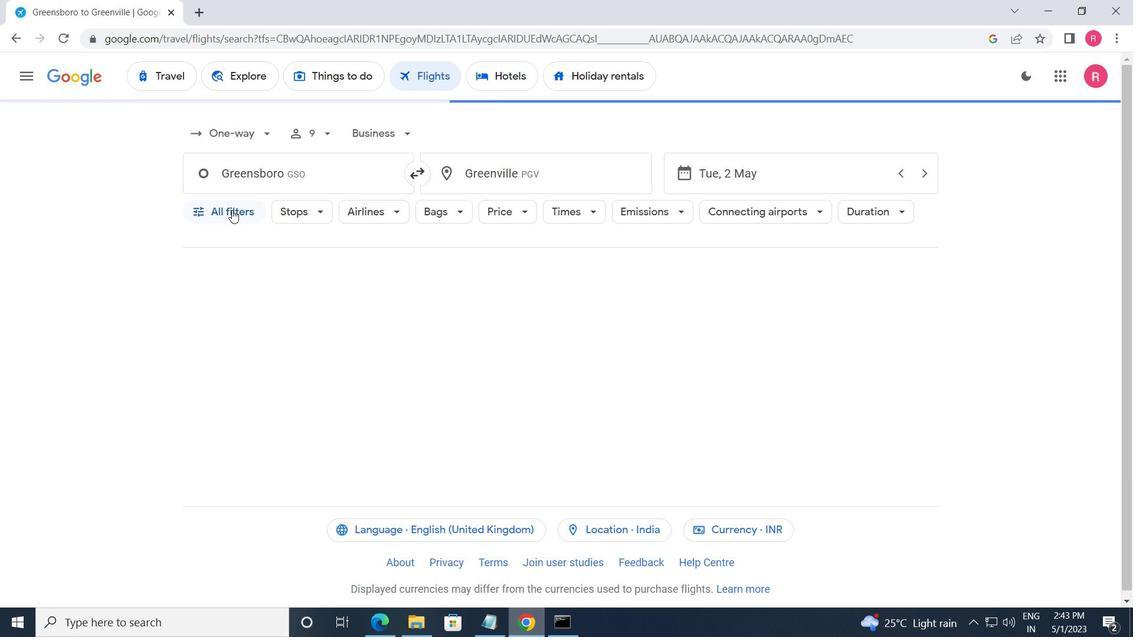 
Action: Mouse moved to (366, 369)
Screenshot: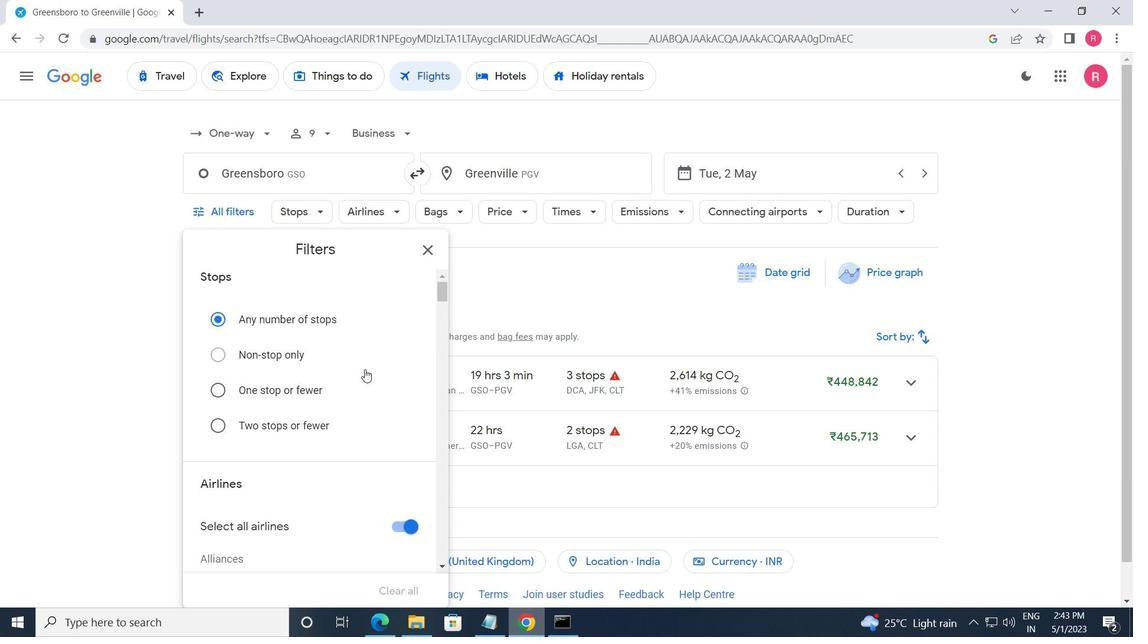 
Action: Mouse scrolled (366, 368) with delta (0, 0)
Screenshot: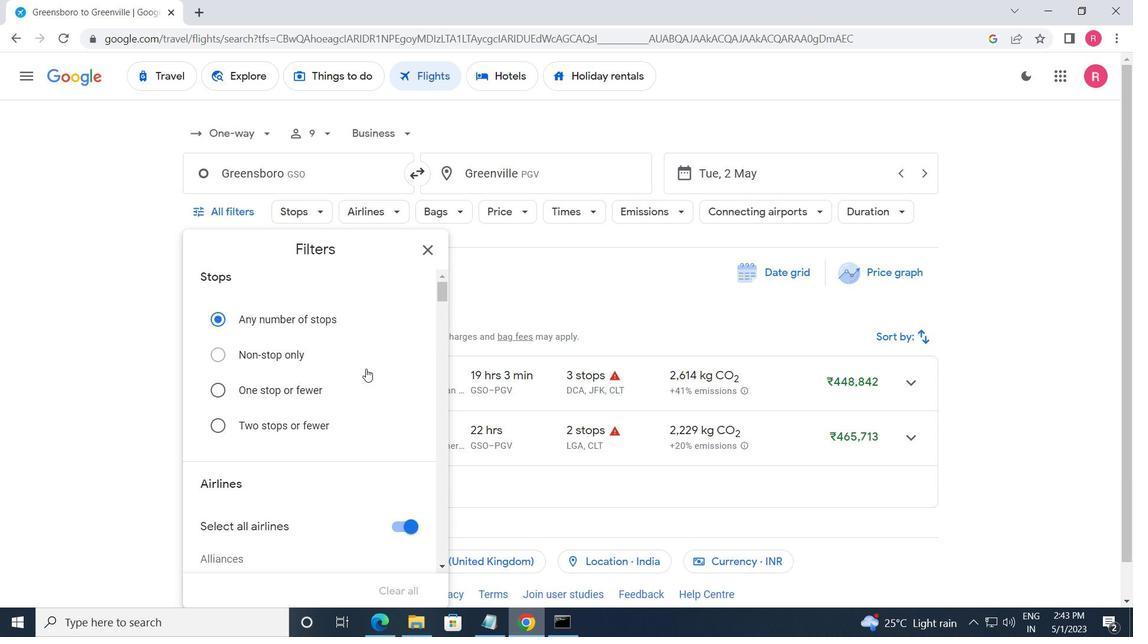 
Action: Mouse scrolled (366, 368) with delta (0, 0)
Screenshot: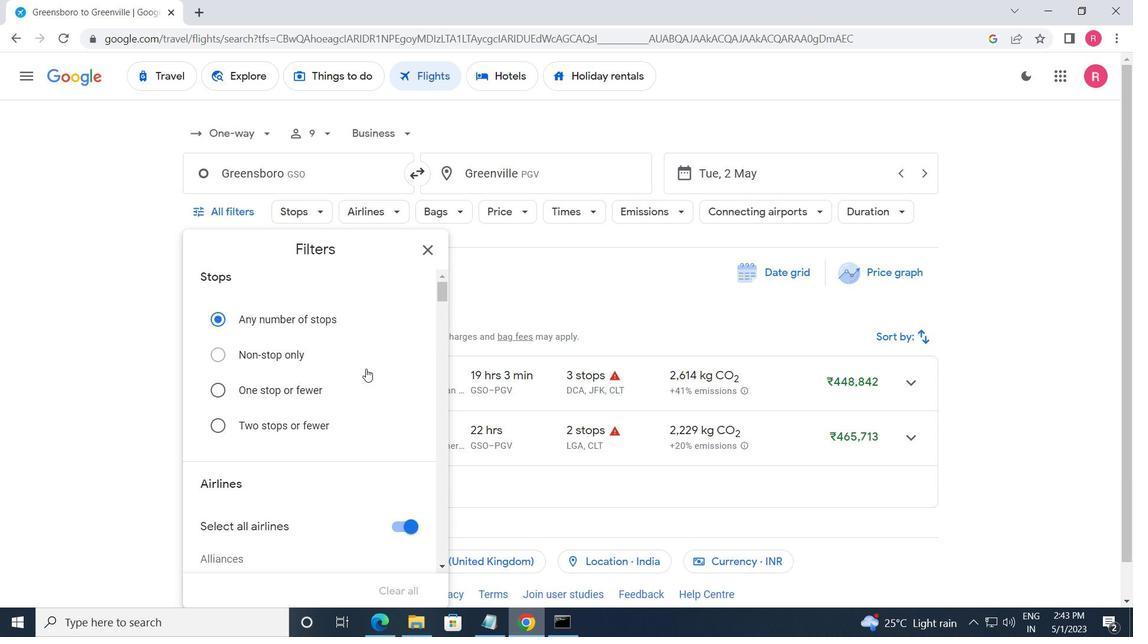 
Action: Mouse scrolled (366, 368) with delta (0, 0)
Screenshot: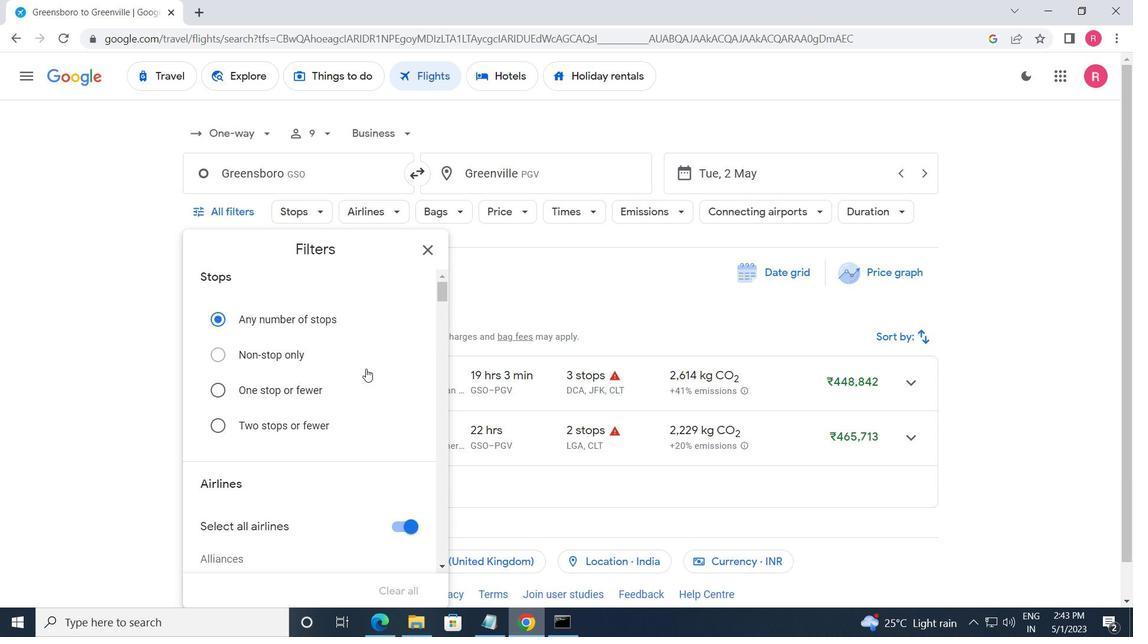 
Action: Mouse scrolled (366, 368) with delta (0, 0)
Screenshot: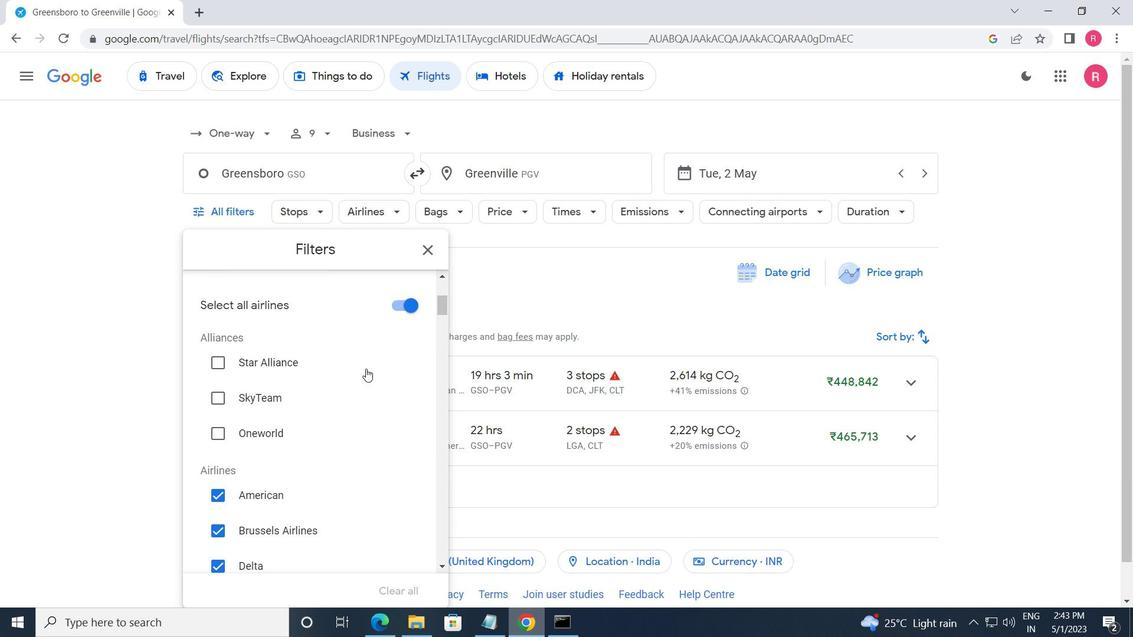 
Action: Mouse scrolled (366, 368) with delta (0, 0)
Screenshot: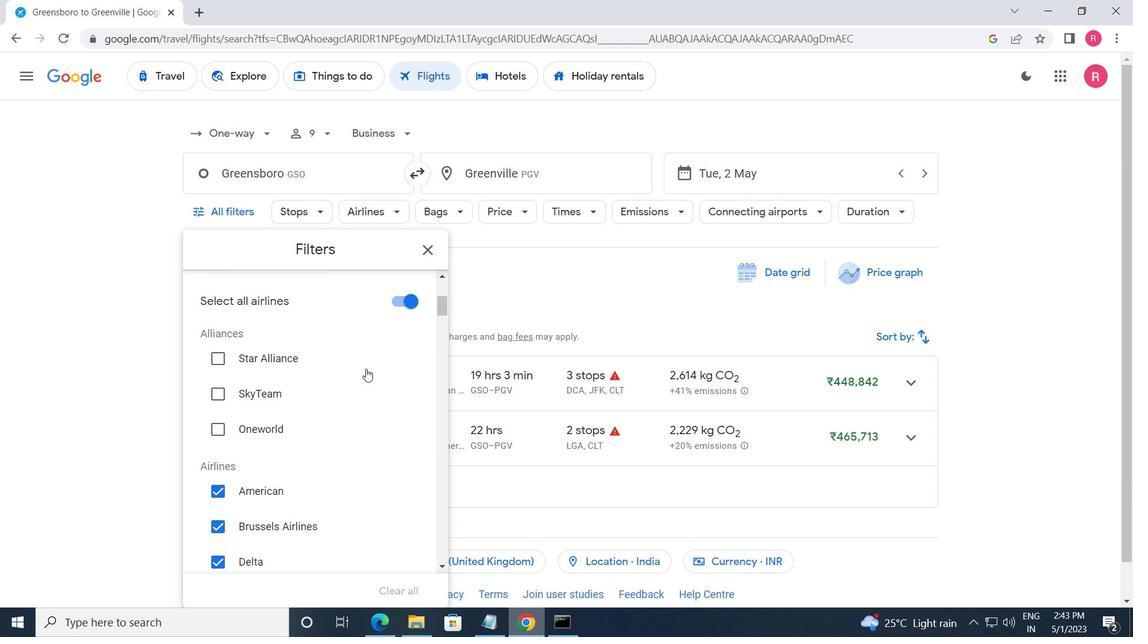 
Action: Mouse moved to (366, 369)
Screenshot: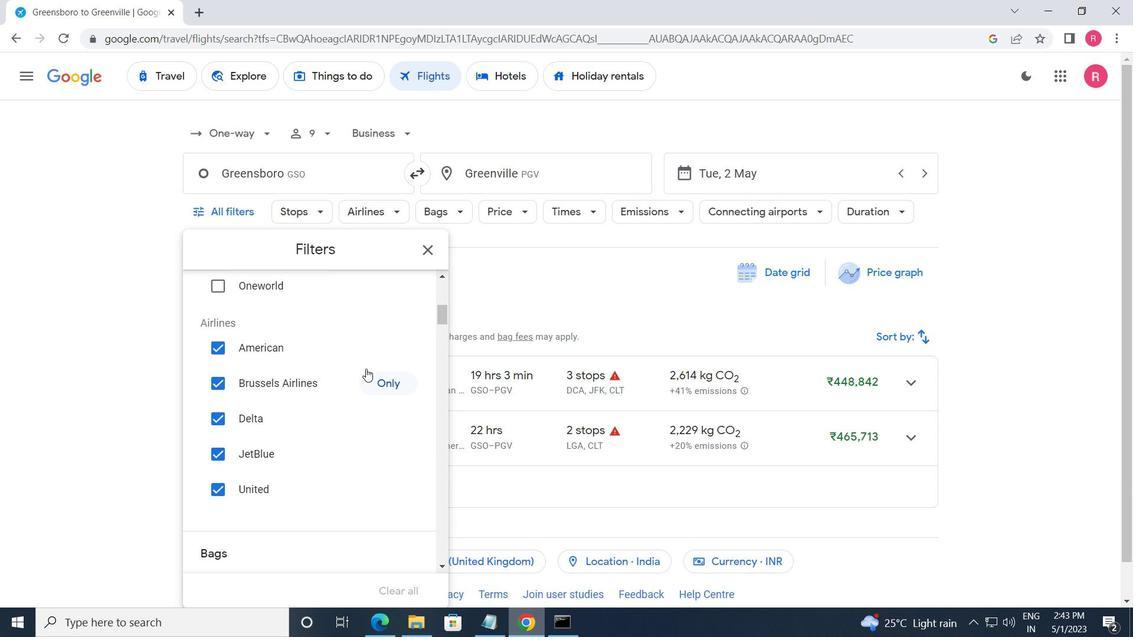 
Action: Mouse scrolled (366, 369) with delta (0, 0)
Screenshot: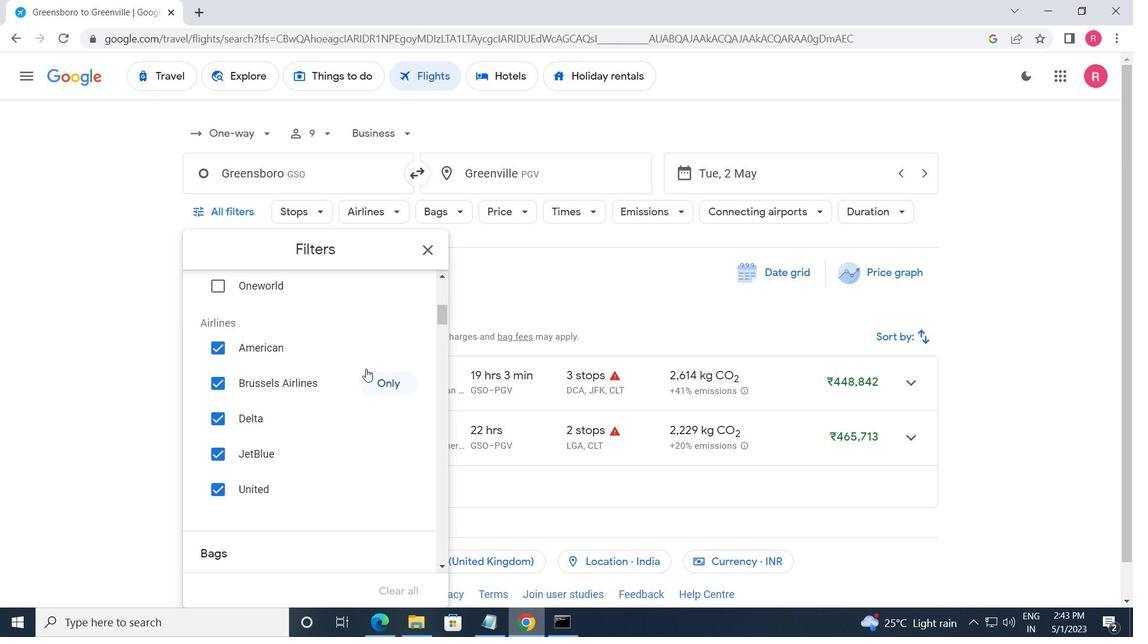 
Action: Mouse scrolled (366, 369) with delta (0, 0)
Screenshot: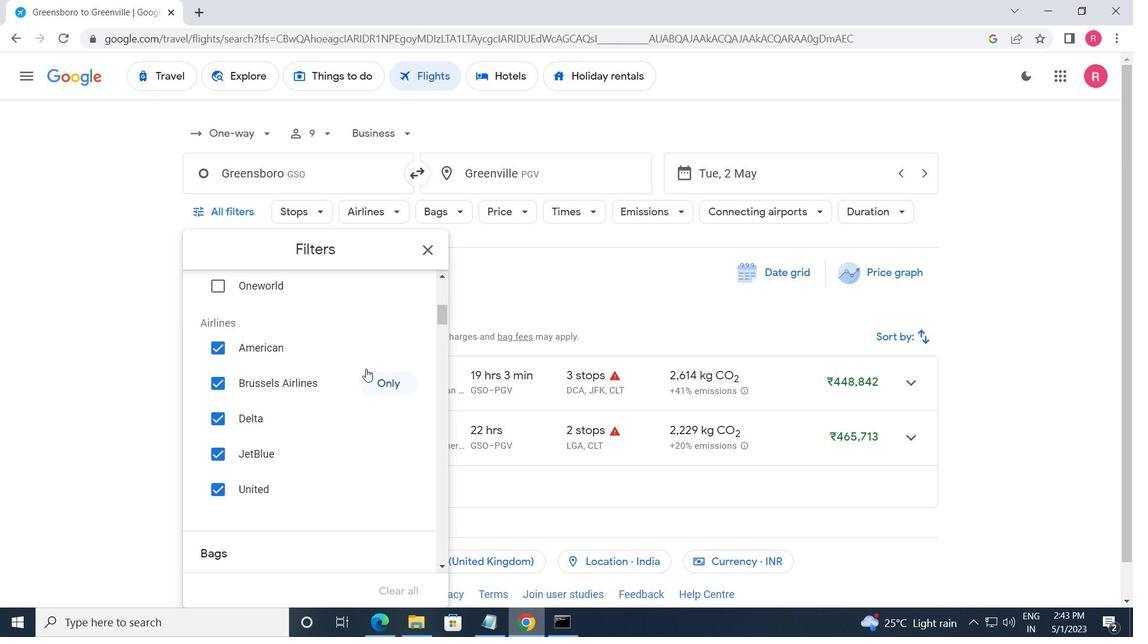 
Action: Mouse moved to (365, 369)
Screenshot: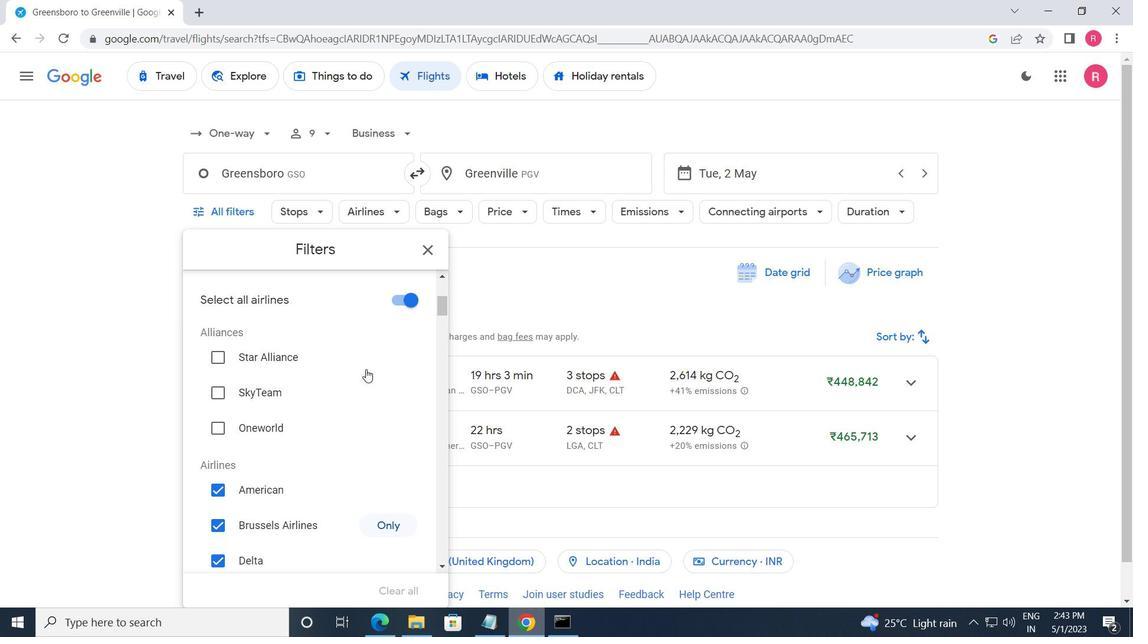 
Action: Mouse scrolled (365, 370) with delta (0, 0)
Screenshot: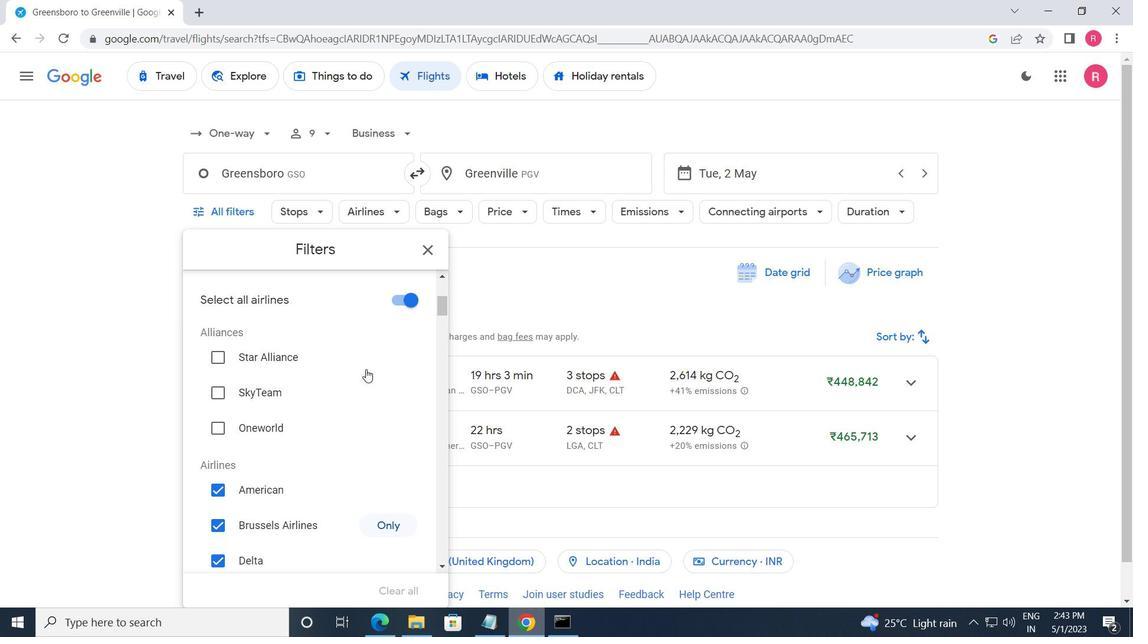 
Action: Mouse moved to (405, 382)
Screenshot: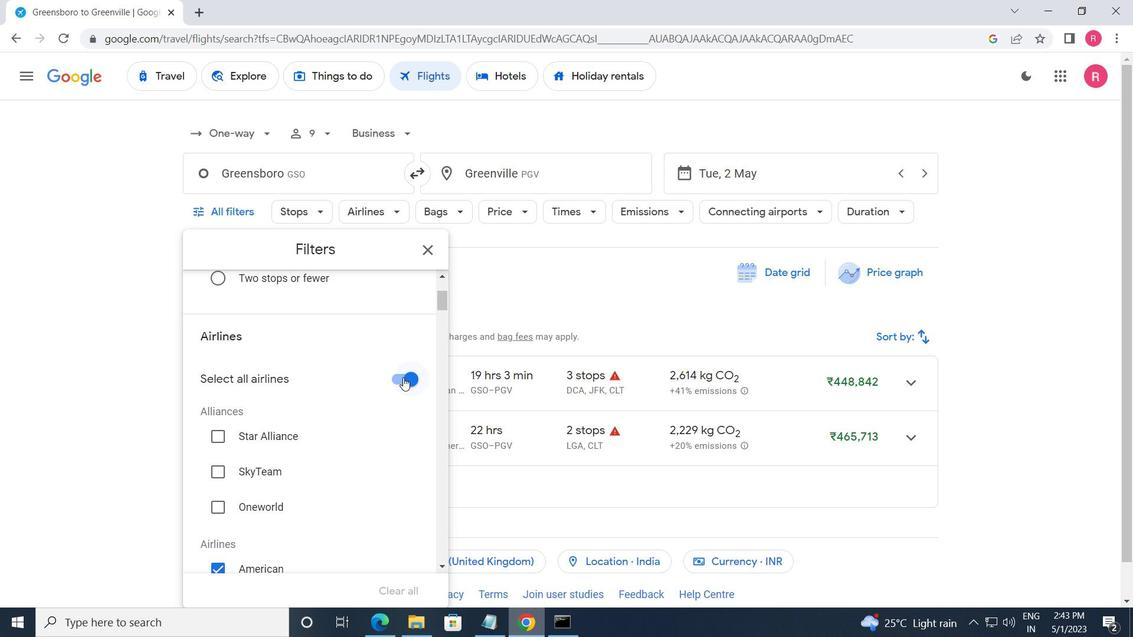 
Action: Mouse pressed left at (405, 382)
Screenshot: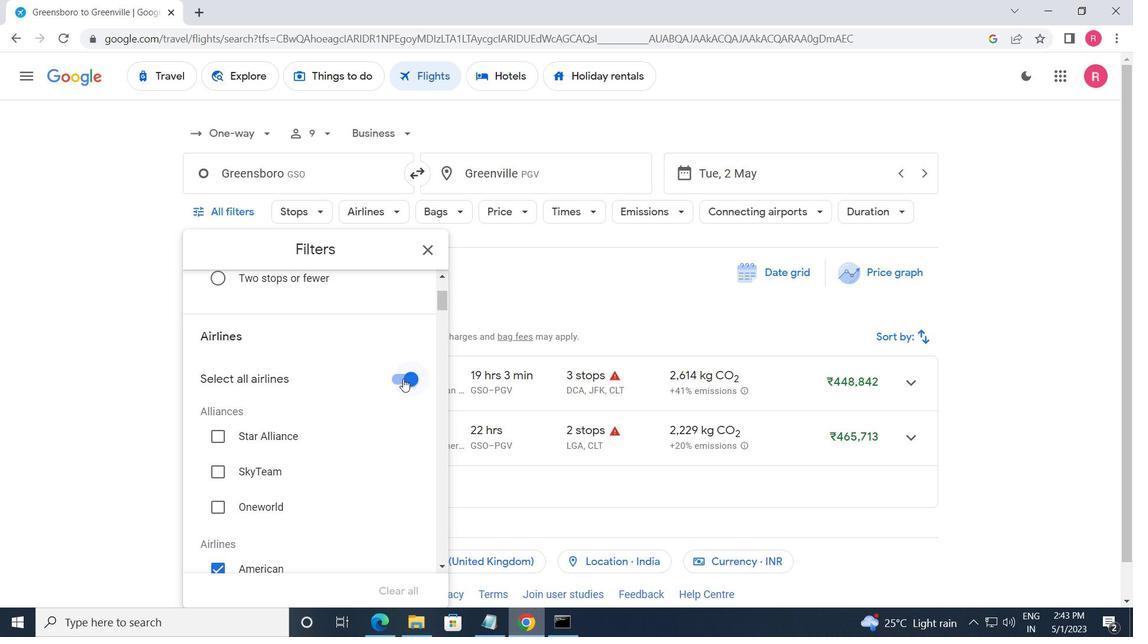 
Action: Mouse moved to (360, 393)
Screenshot: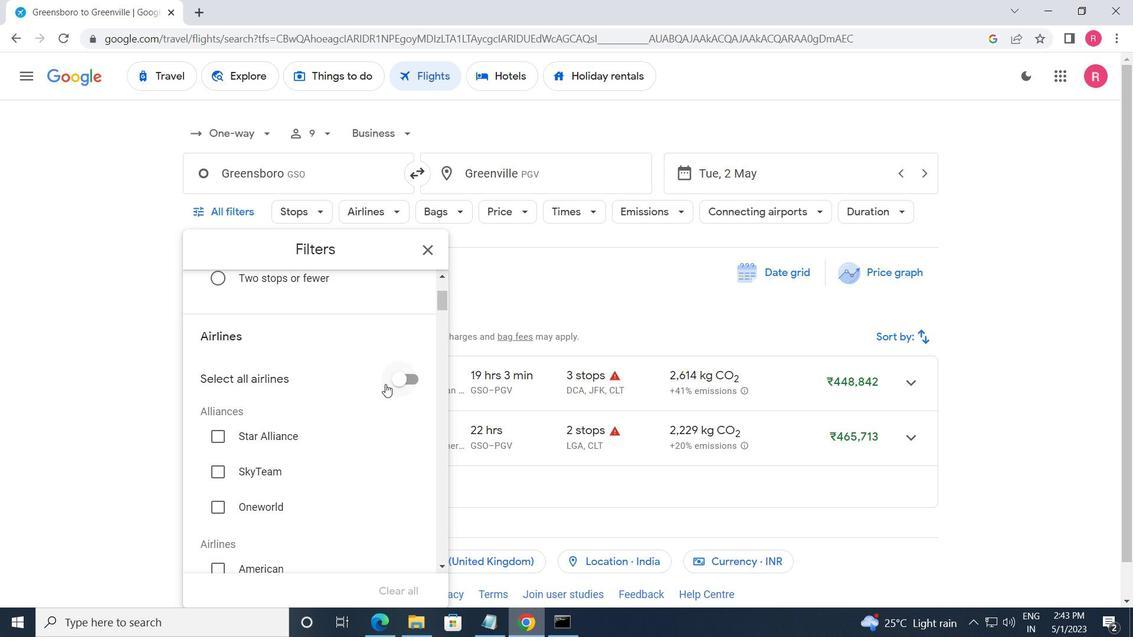 
Action: Mouse scrolled (360, 392) with delta (0, 0)
Screenshot: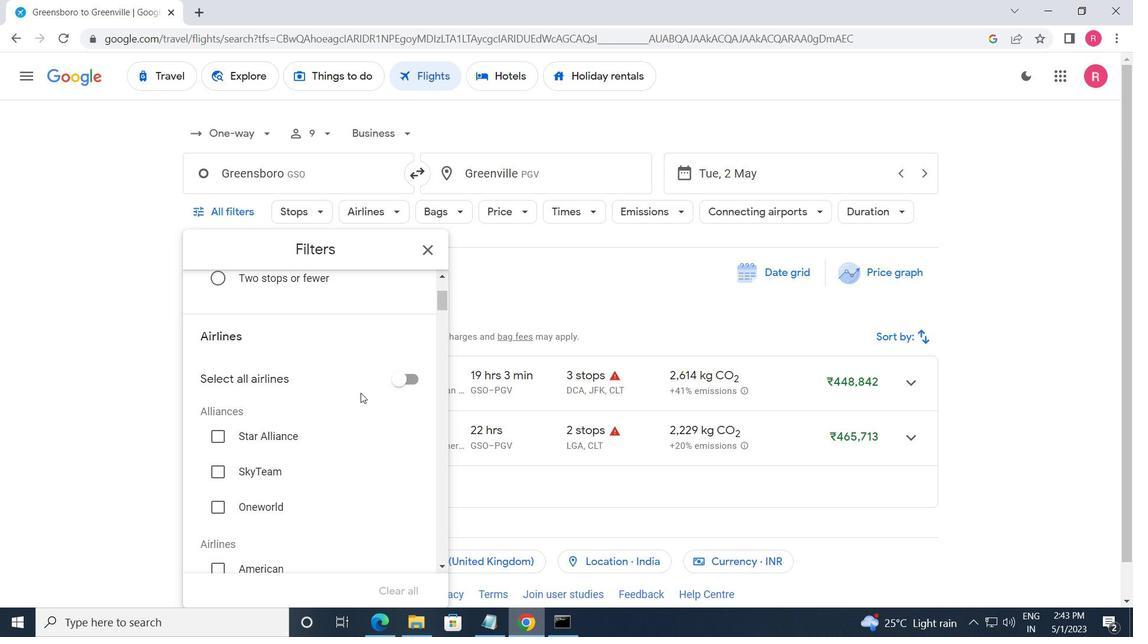 
Action: Mouse scrolled (360, 392) with delta (0, 0)
Screenshot: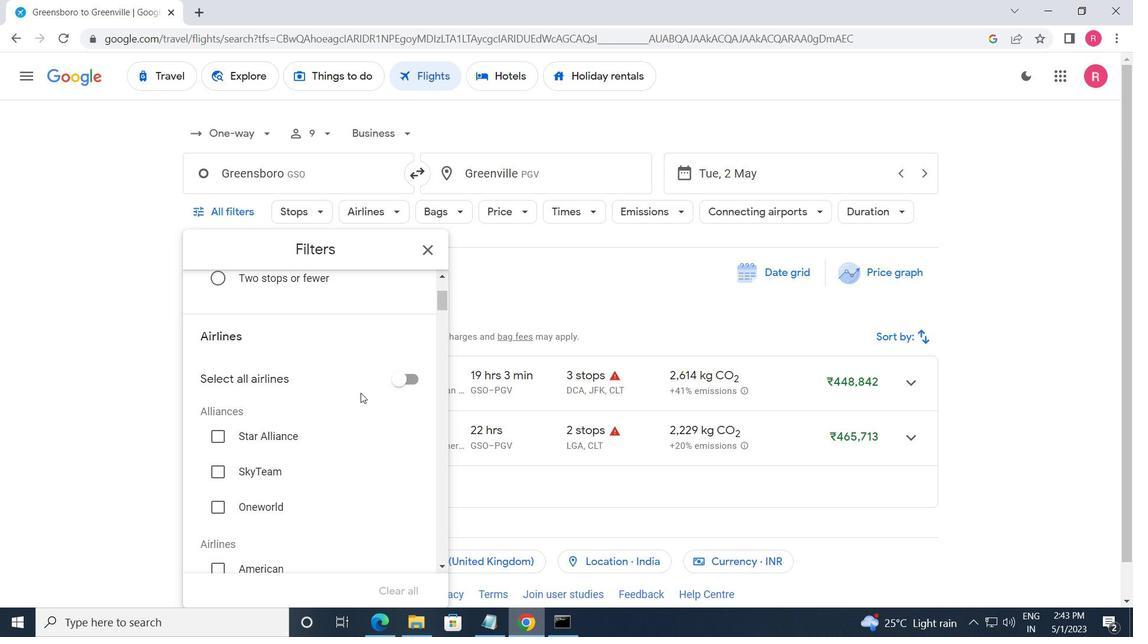 
Action: Mouse scrolled (360, 392) with delta (0, 0)
Screenshot: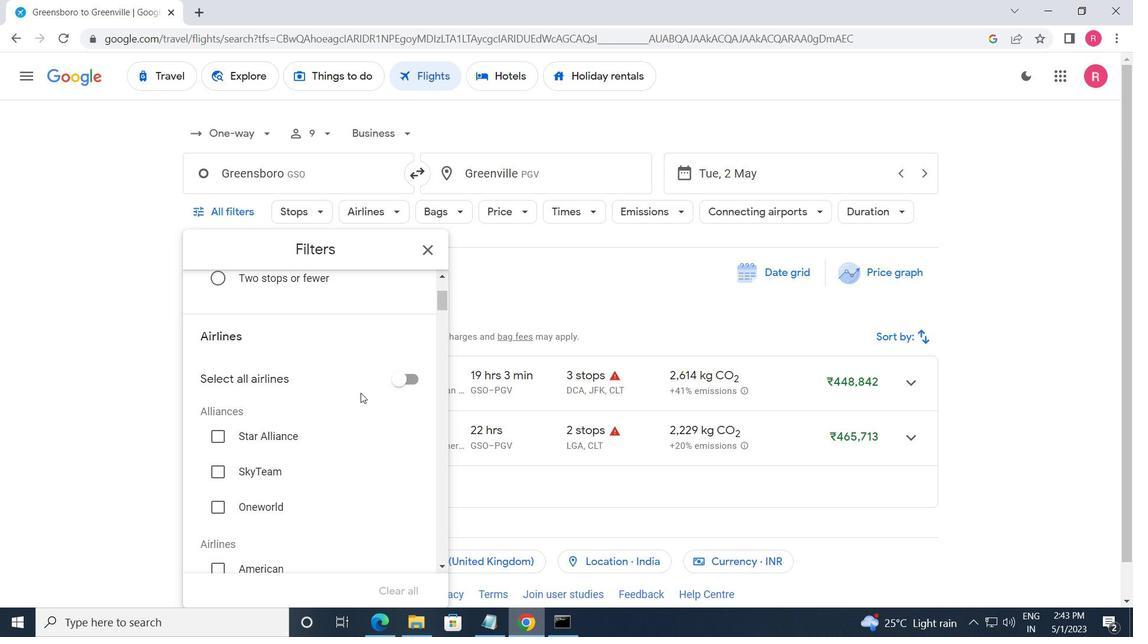
Action: Mouse scrolled (360, 392) with delta (0, 0)
Screenshot: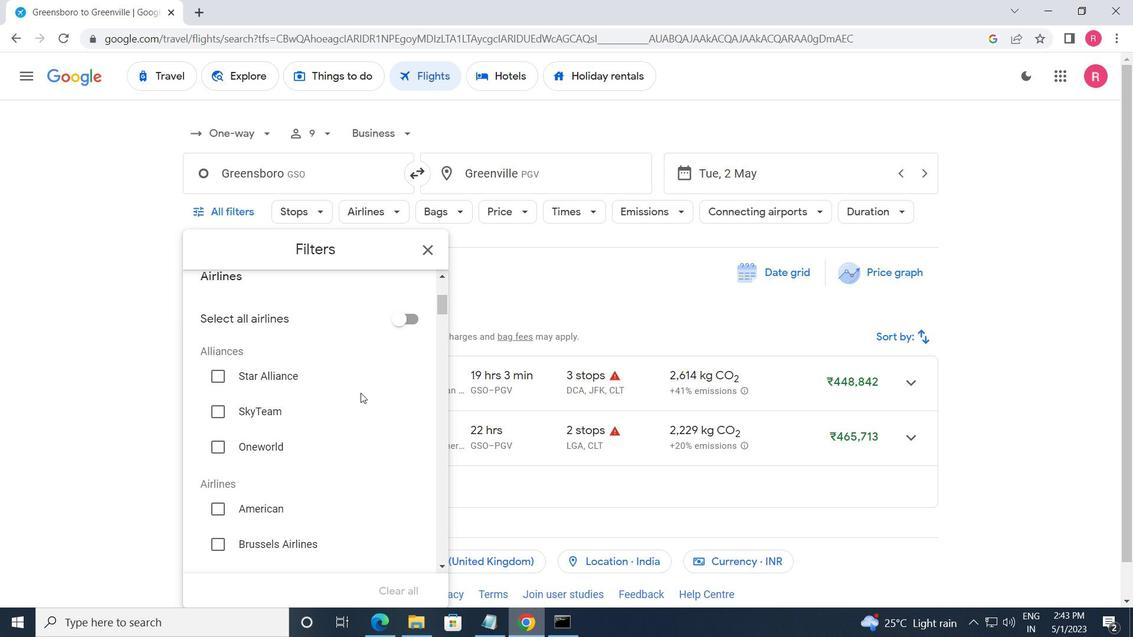 
Action: Mouse scrolled (360, 392) with delta (0, 0)
Screenshot: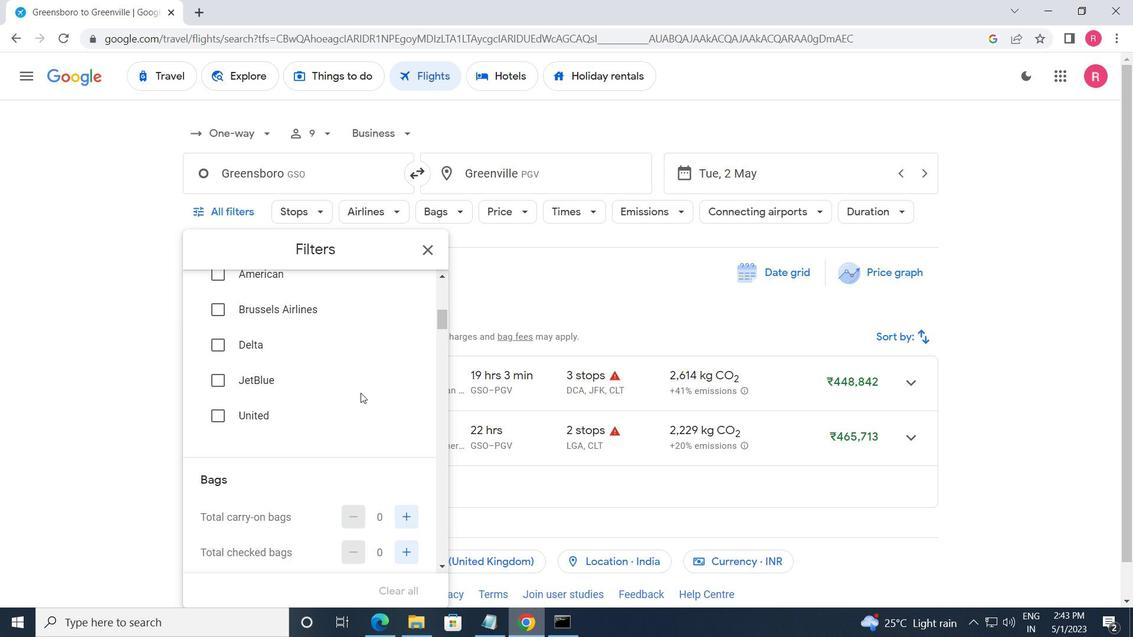 
Action: Mouse moved to (403, 445)
Screenshot: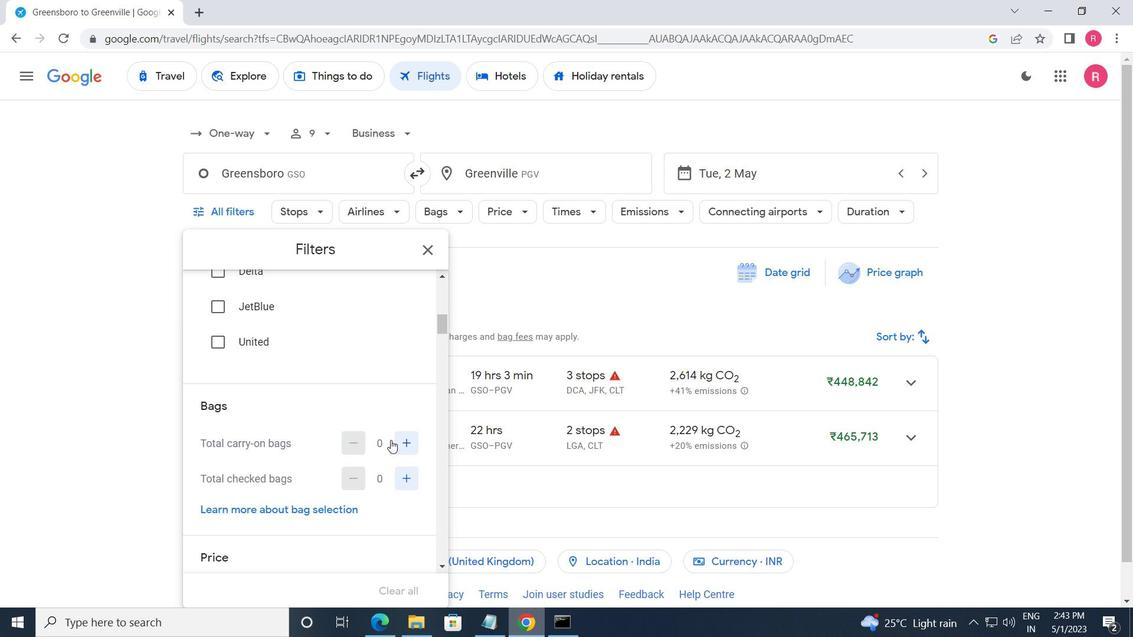 
Action: Mouse pressed left at (403, 445)
Screenshot: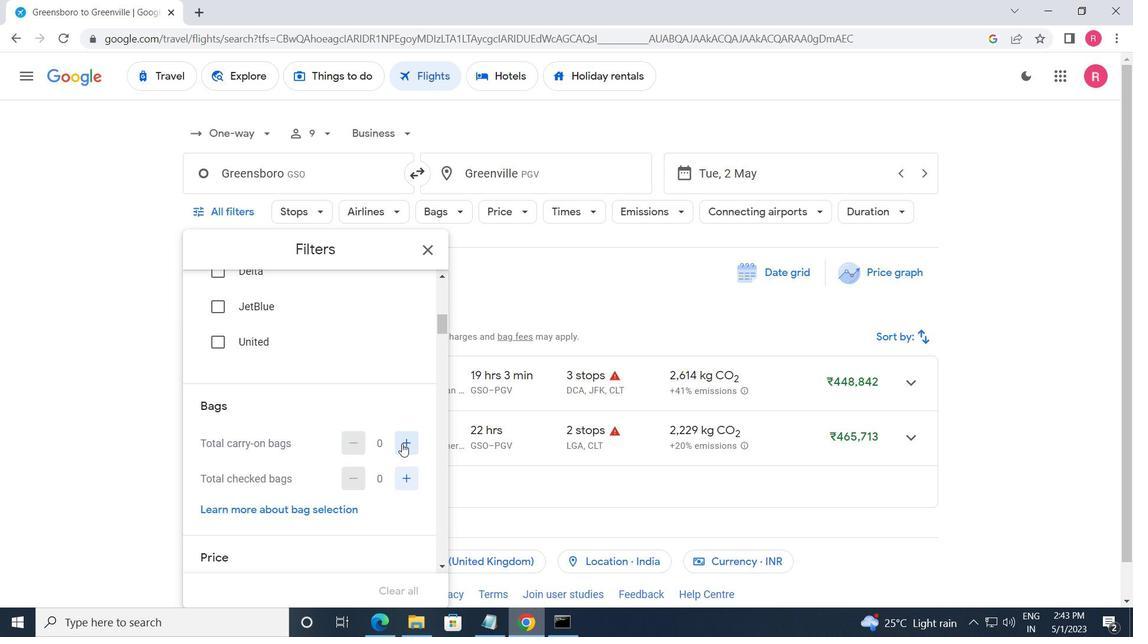 
Action: Mouse moved to (393, 440)
Screenshot: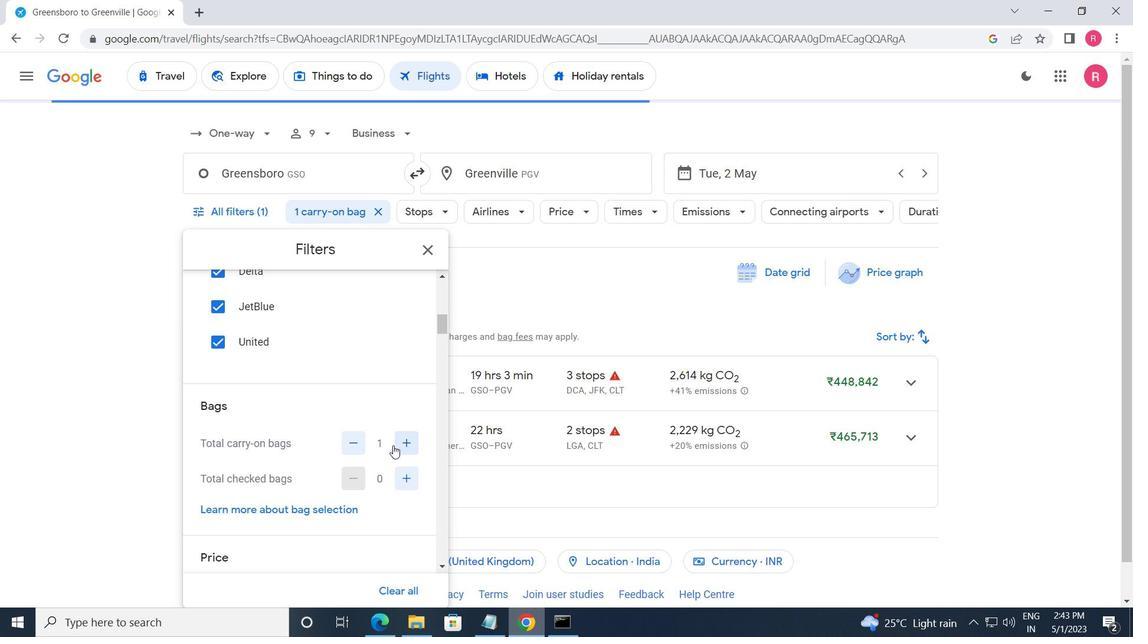 
Action: Mouse scrolled (393, 439) with delta (0, 0)
Screenshot: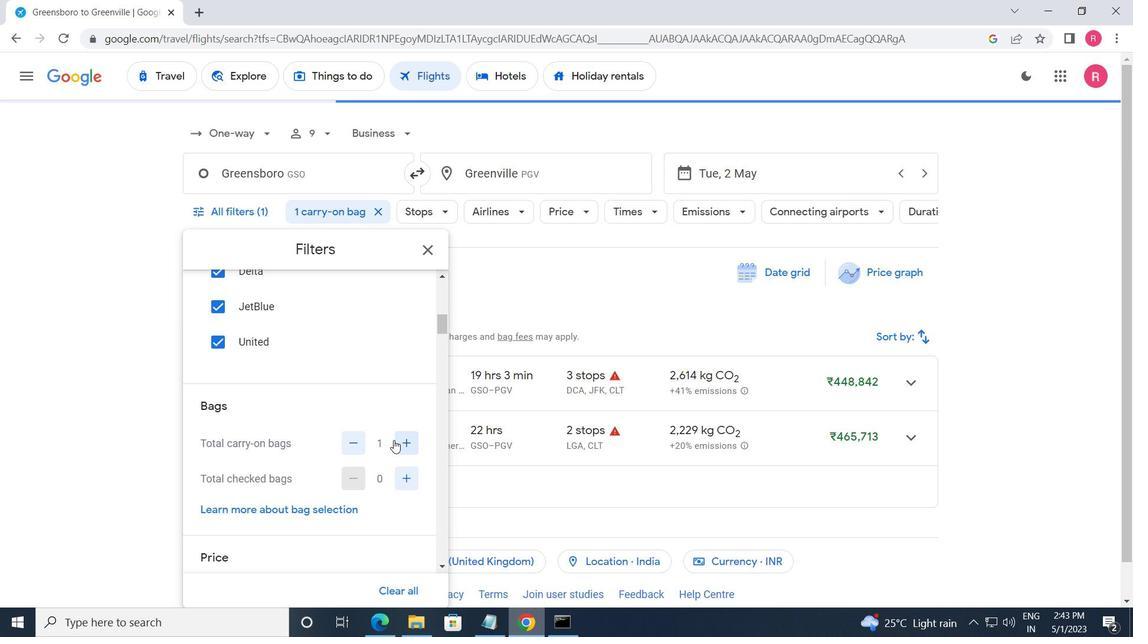 
Action: Mouse scrolled (393, 439) with delta (0, 0)
Screenshot: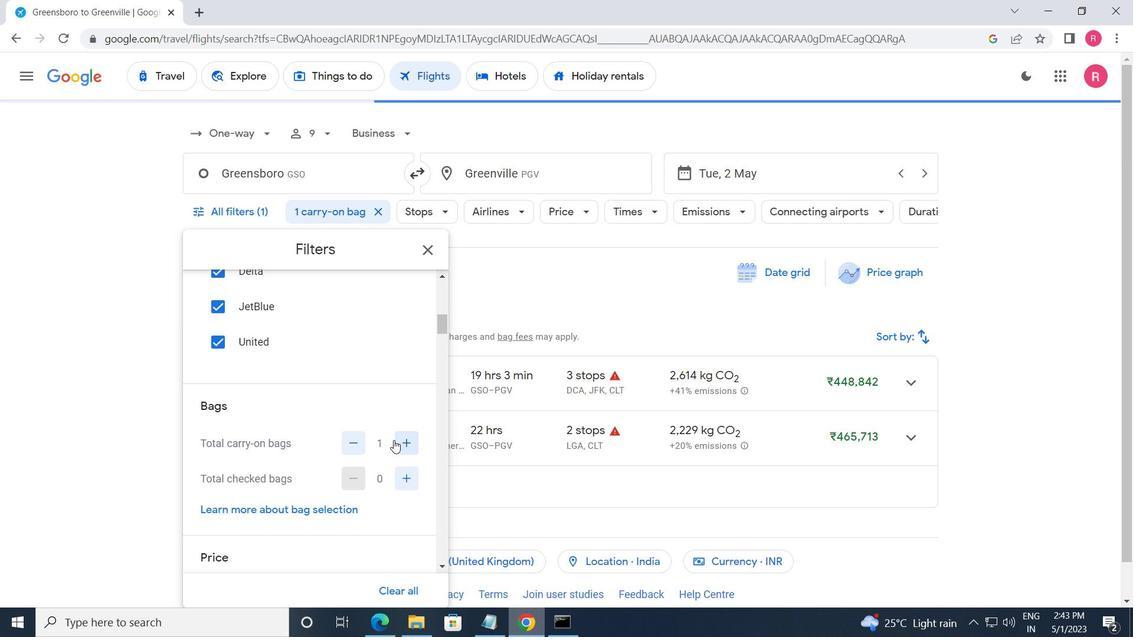 
Action: Mouse scrolled (393, 439) with delta (0, 0)
Screenshot: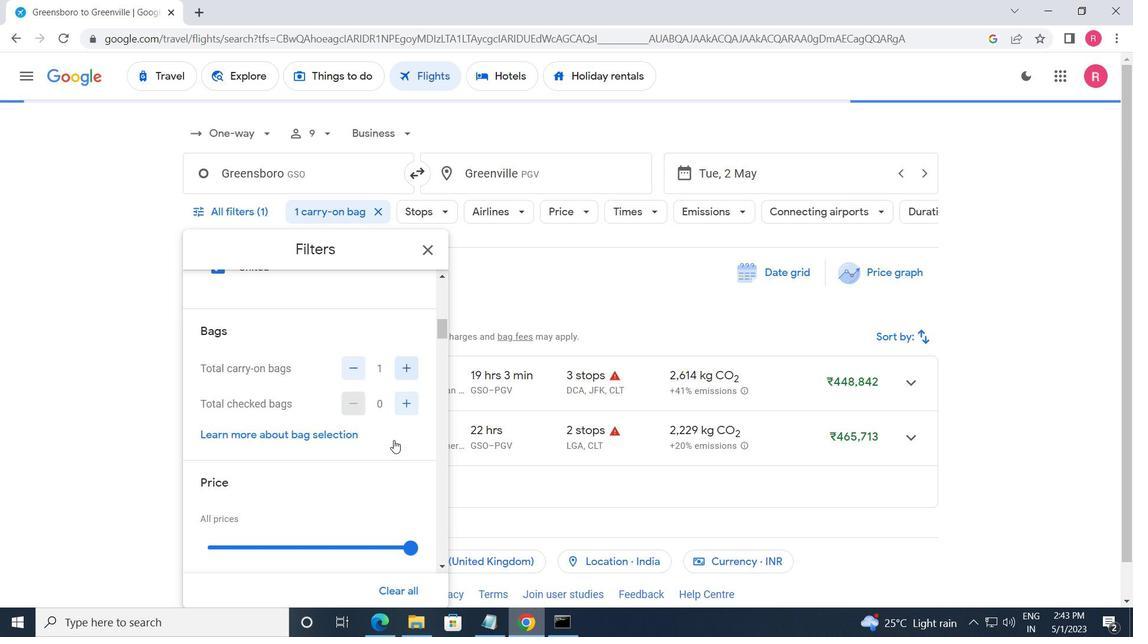 
Action: Mouse moved to (414, 404)
Screenshot: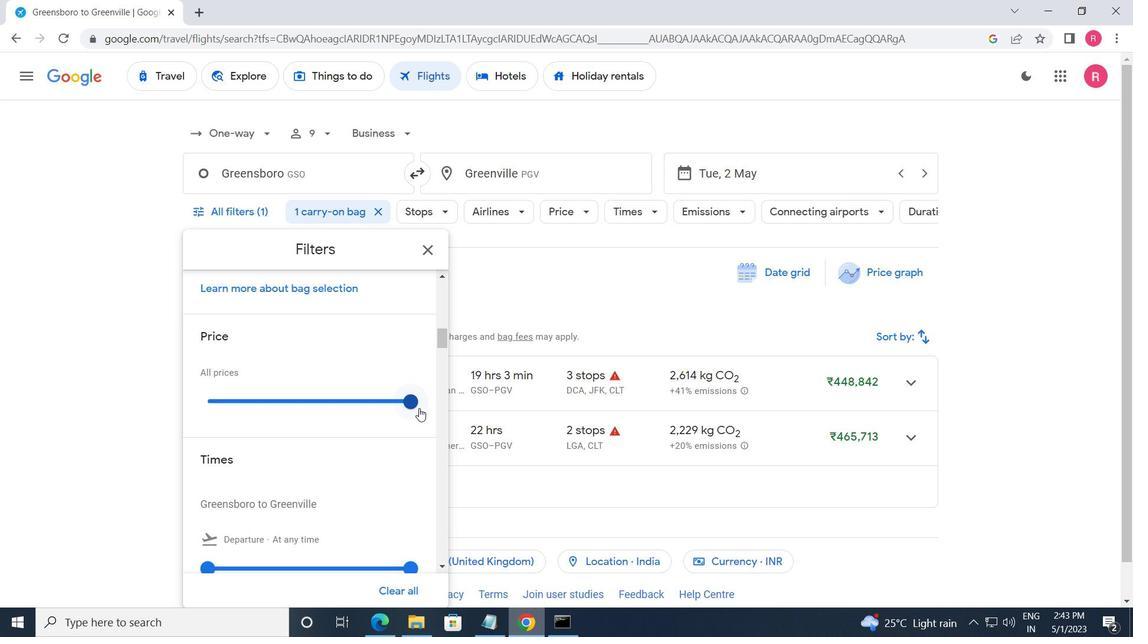 
Action: Mouse pressed left at (414, 404)
Screenshot: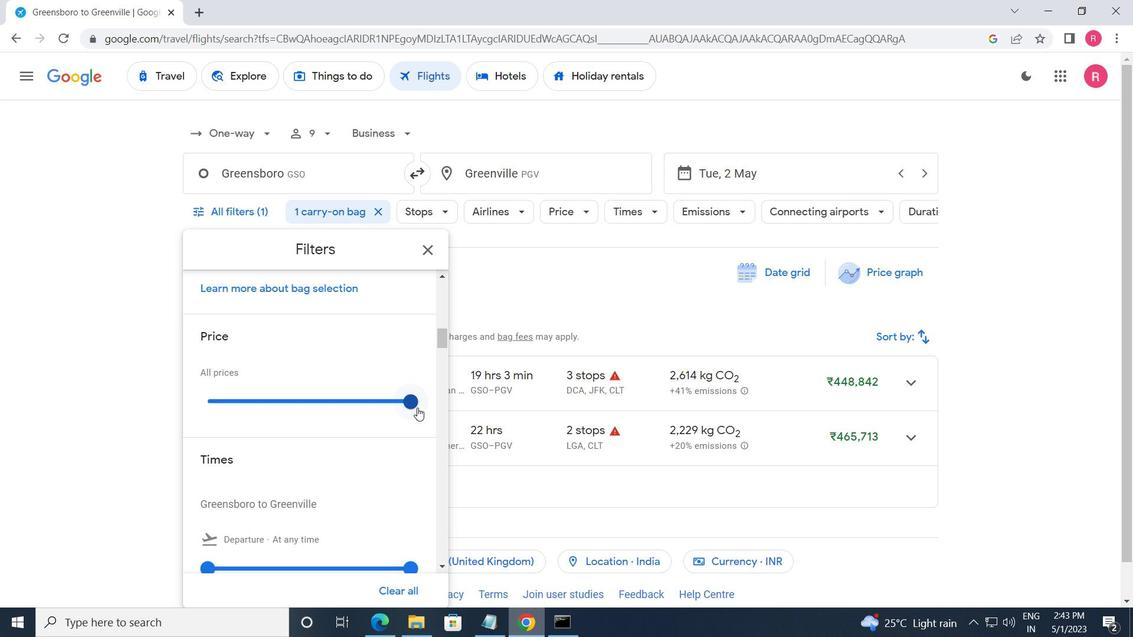 
Action: Mouse moved to (268, 415)
Screenshot: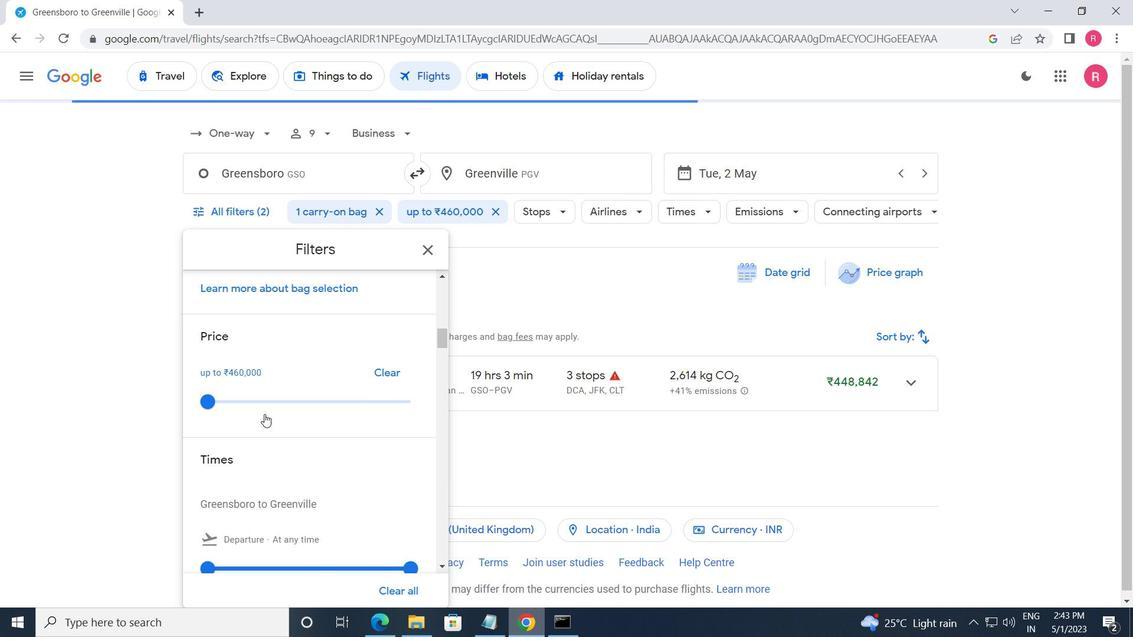 
Action: Mouse scrolled (268, 415) with delta (0, 0)
Screenshot: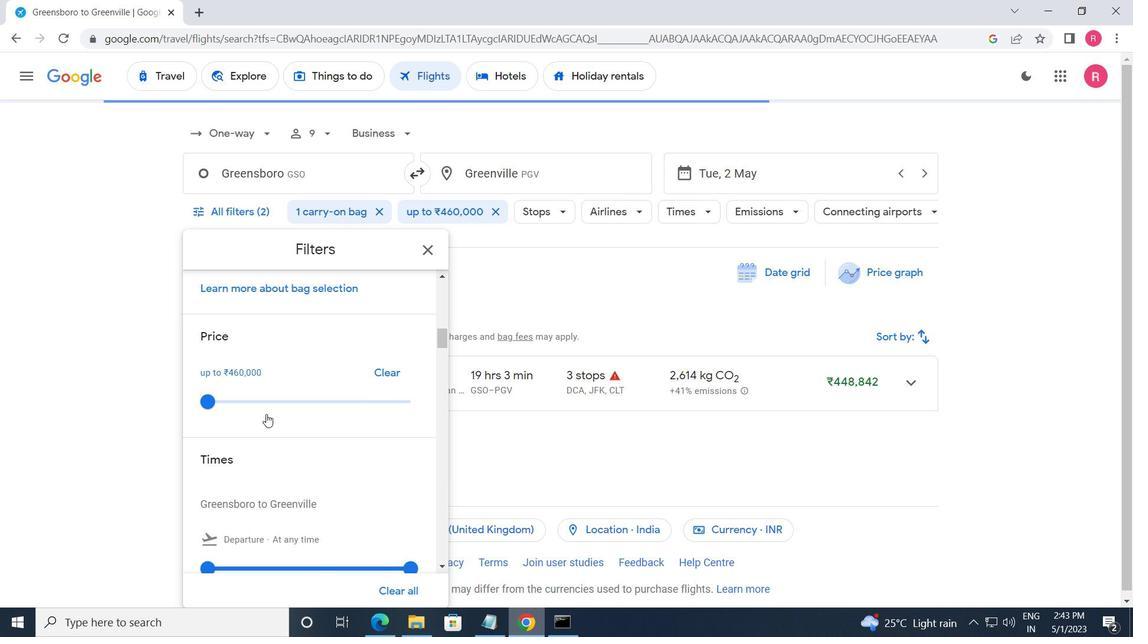 
Action: Mouse moved to (268, 416)
Screenshot: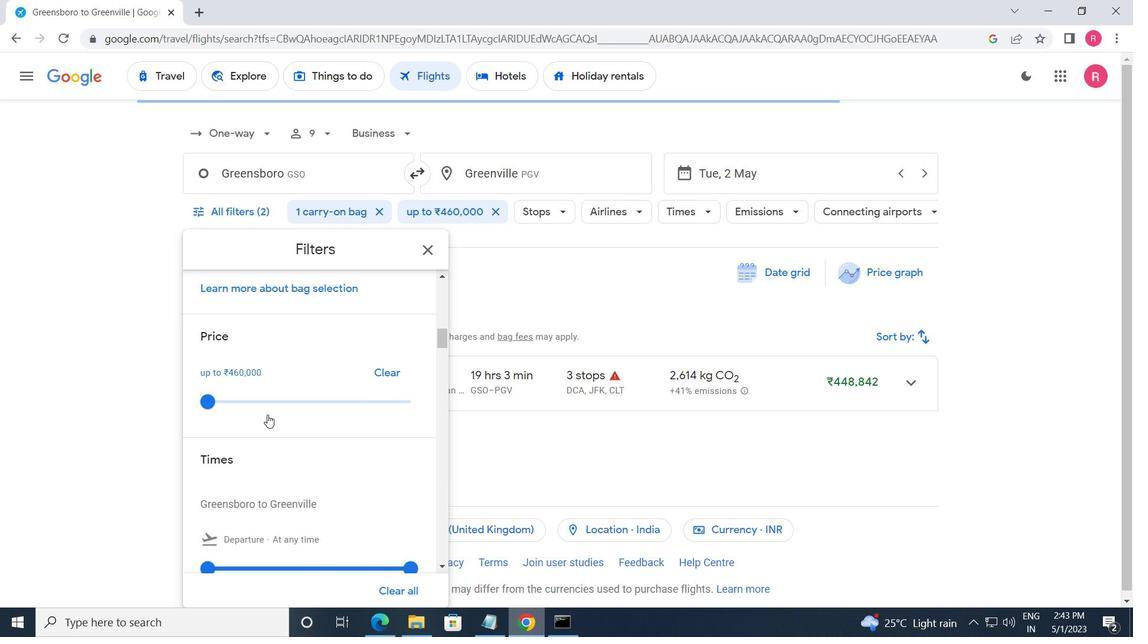 
Action: Mouse scrolled (268, 415) with delta (0, 0)
Screenshot: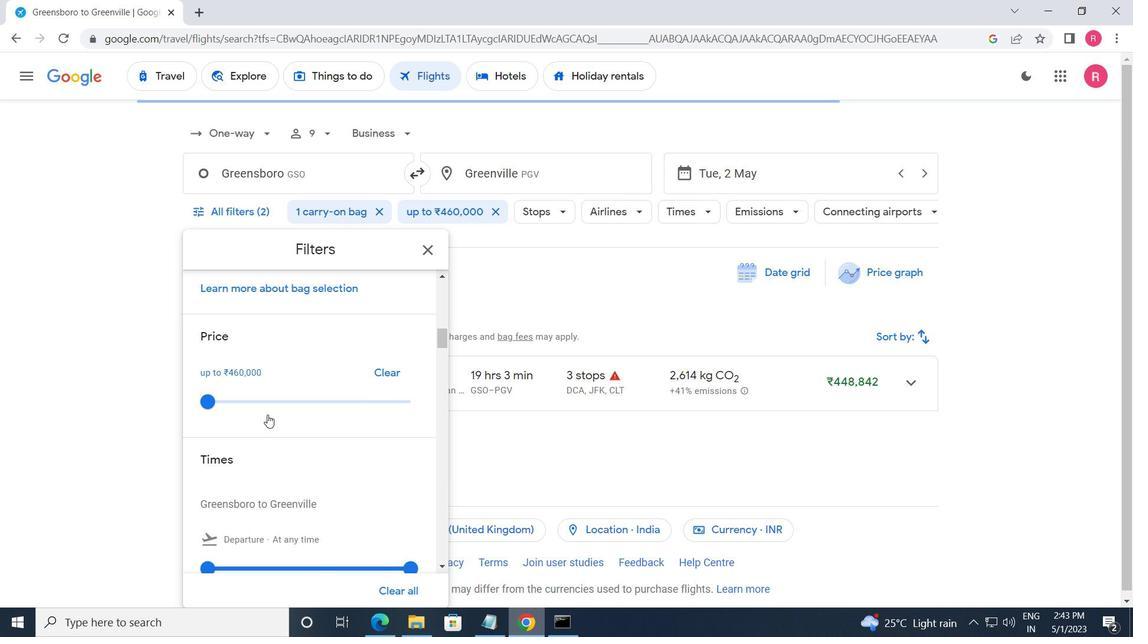 
Action: Mouse moved to (213, 419)
Screenshot: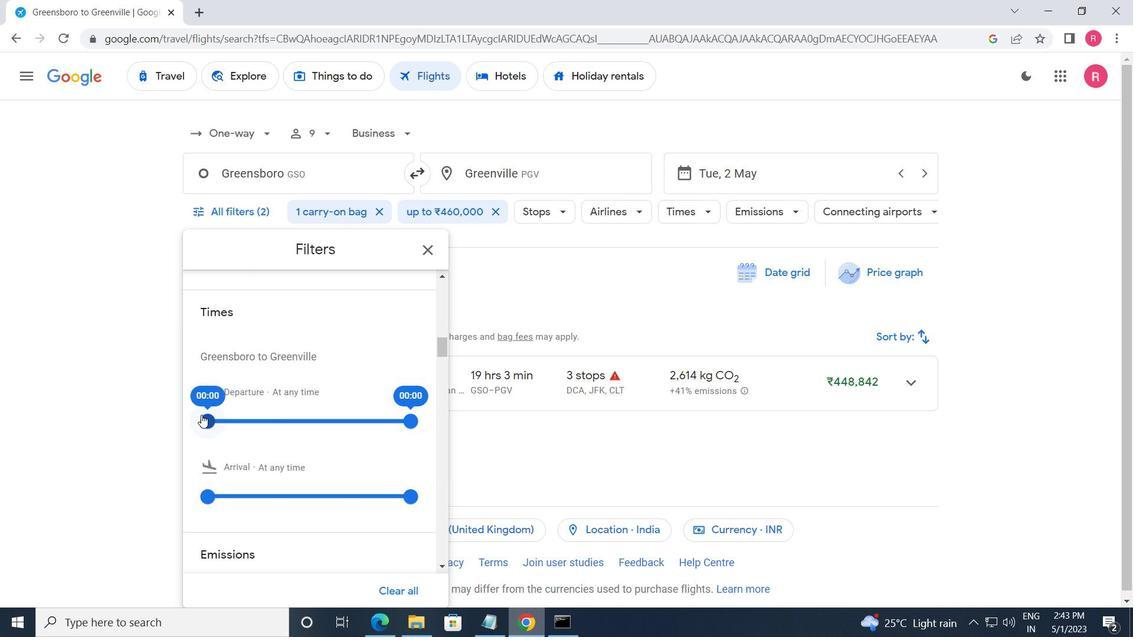 
Action: Mouse pressed left at (213, 419)
Screenshot: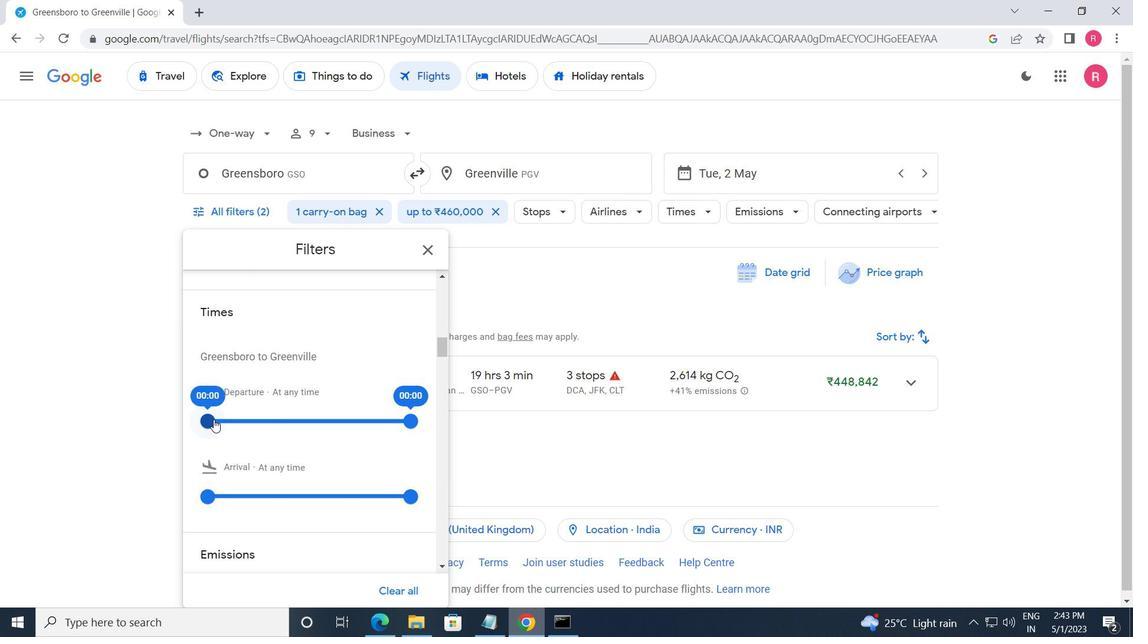 
Action: Mouse moved to (409, 425)
Screenshot: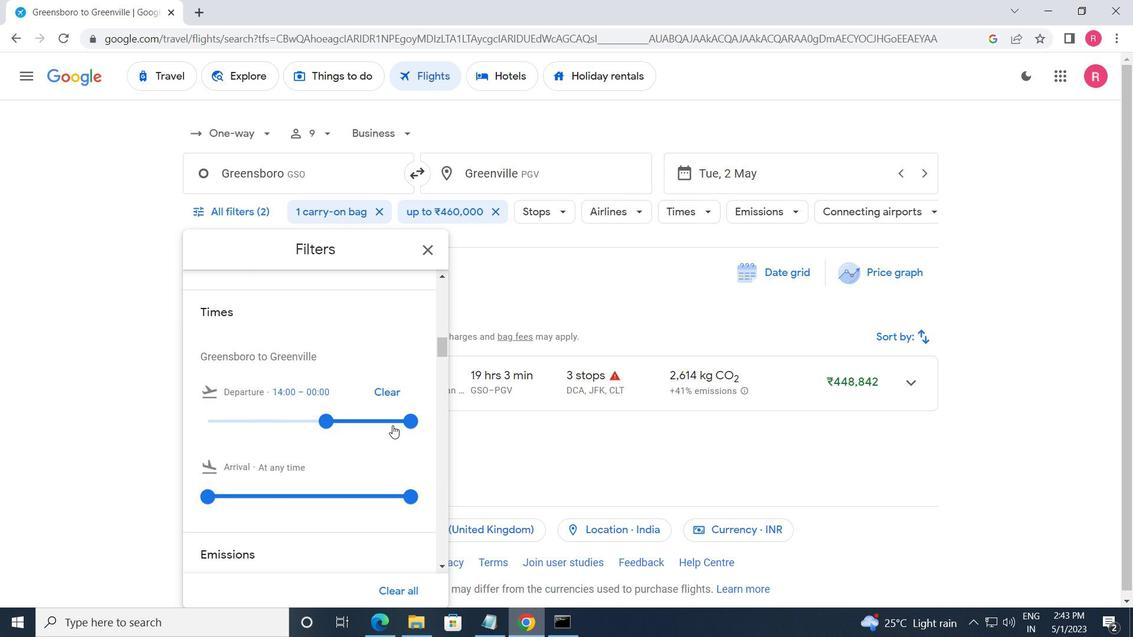 
Action: Mouse pressed left at (409, 425)
Screenshot: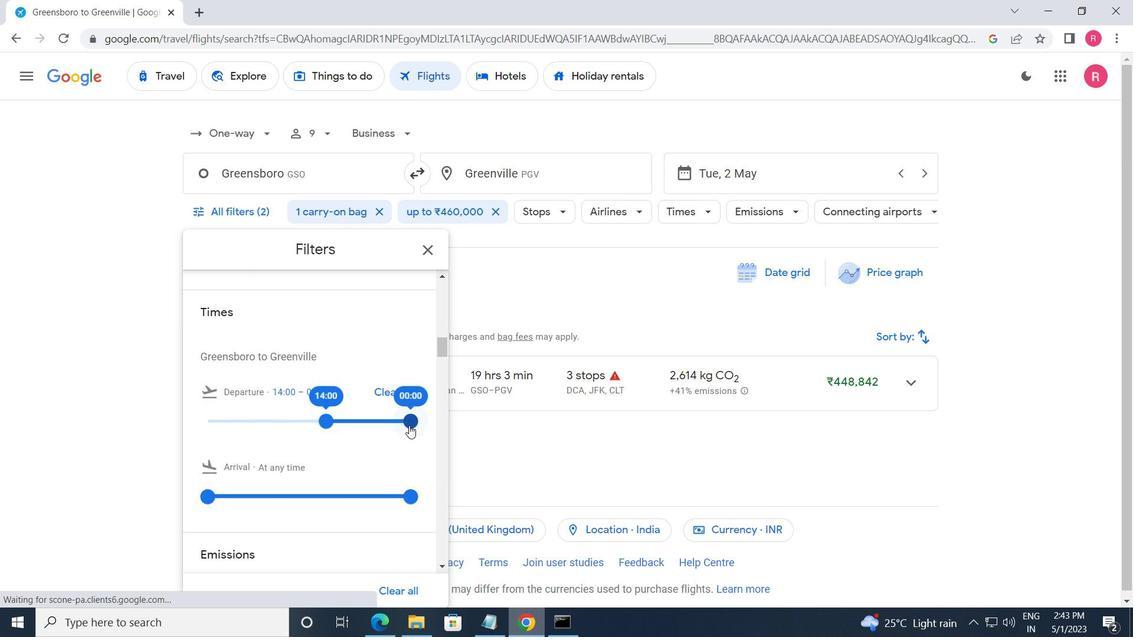 
Action: Mouse moved to (432, 255)
Screenshot: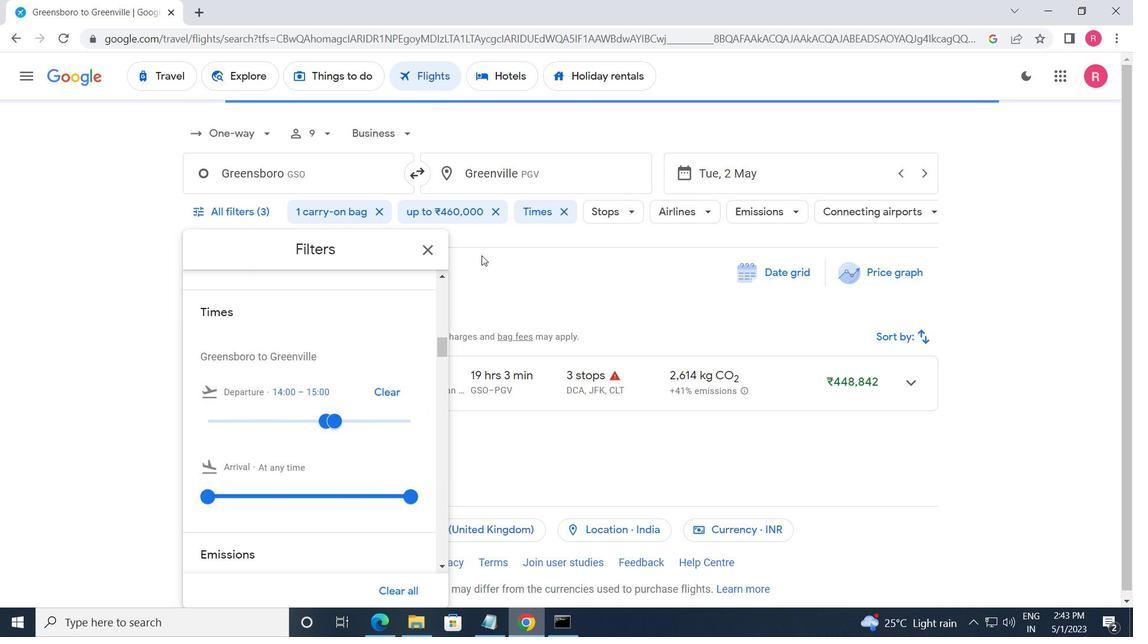 
Action: Mouse pressed left at (432, 255)
Screenshot: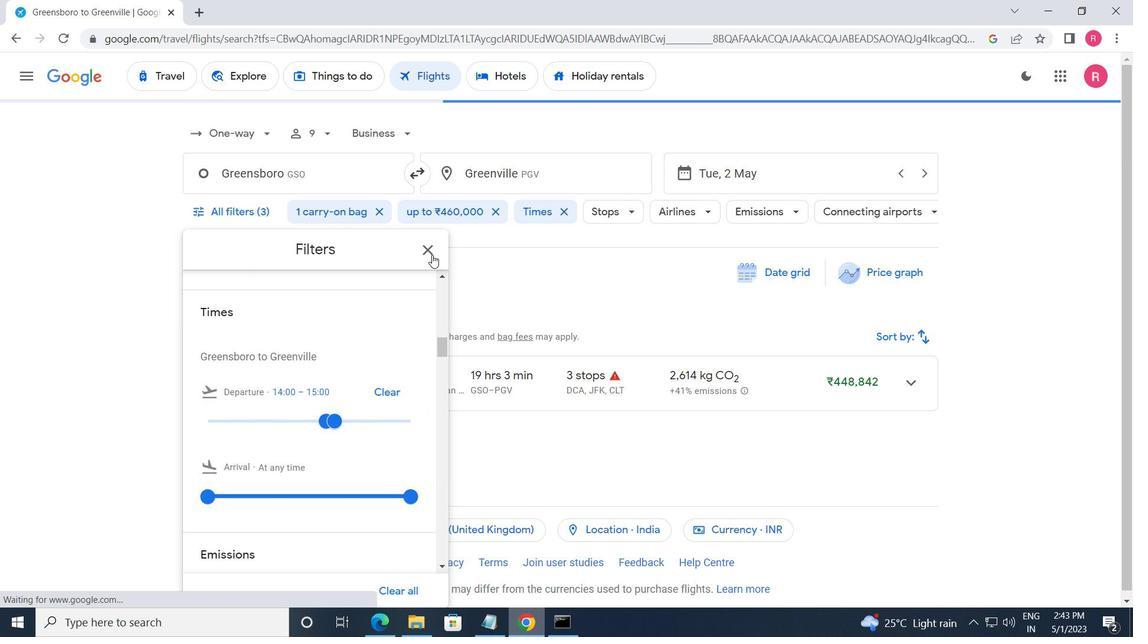 
